 Task: Find connections with filter location Cosmópolis with filter topic #motivationwith filter profile language French with filter current company State Bank of India with filter school Goa Institute of Management (GIM) with filter industry Retail Health and Personal Care Products with filter service category Headshot Photography with filter keywords title Artist
Action: Mouse moved to (547, 111)
Screenshot: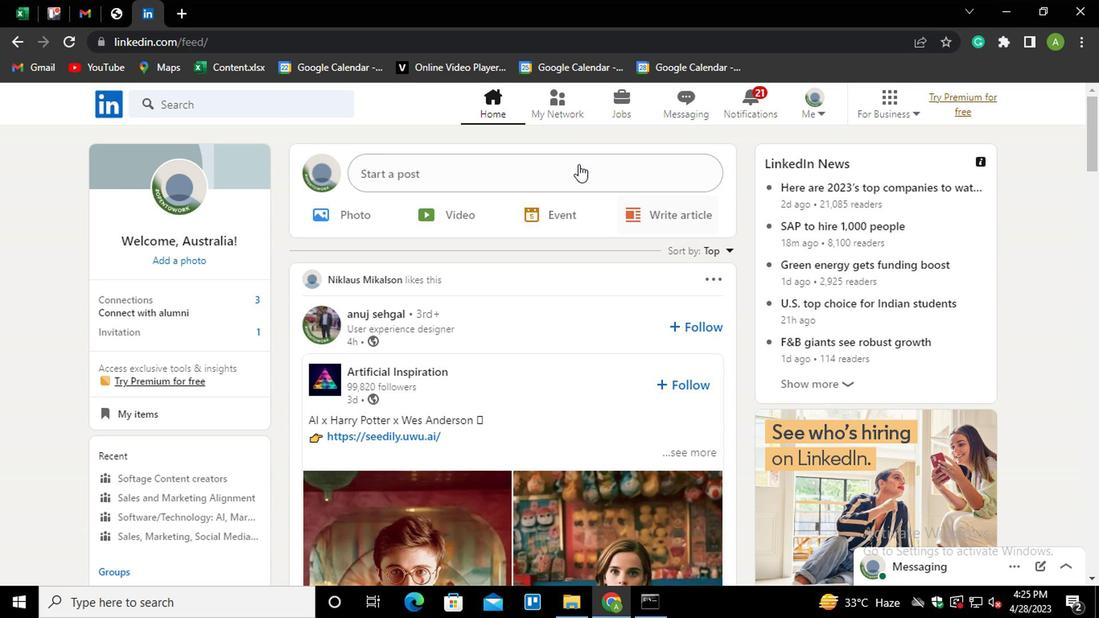 
Action: Mouse pressed left at (547, 111)
Screenshot: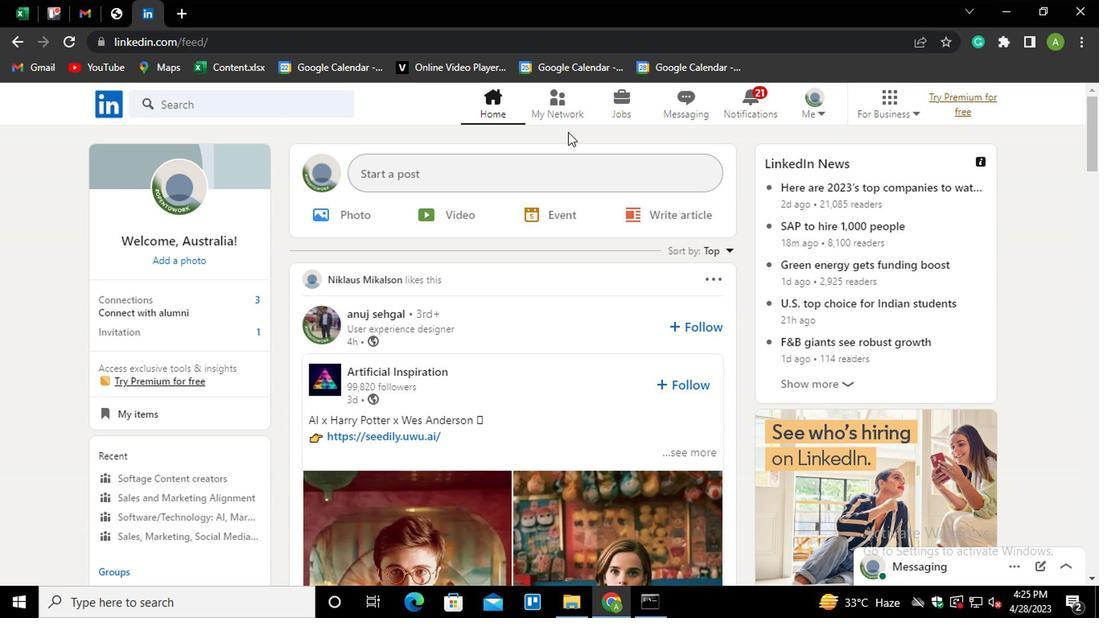 
Action: Mouse moved to (199, 194)
Screenshot: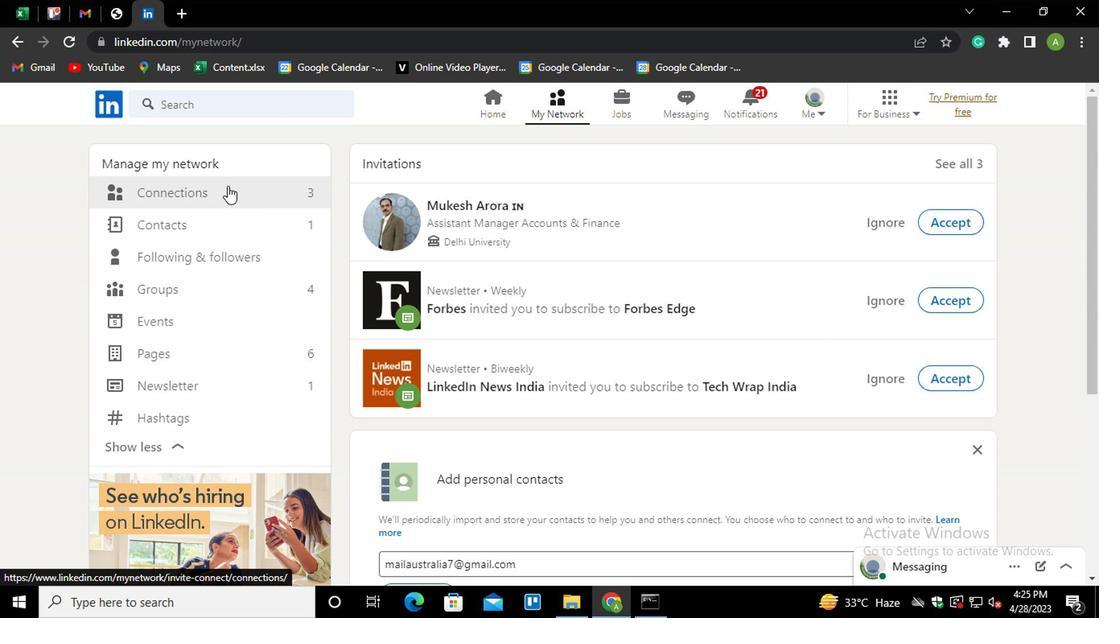 
Action: Mouse pressed left at (199, 194)
Screenshot: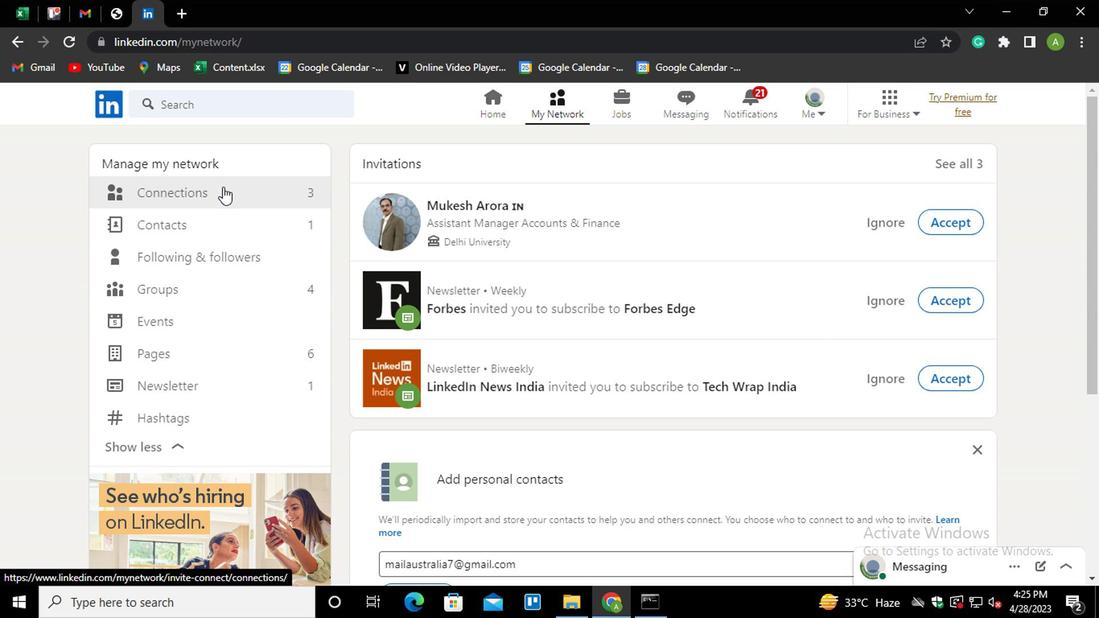 
Action: Mouse moved to (677, 198)
Screenshot: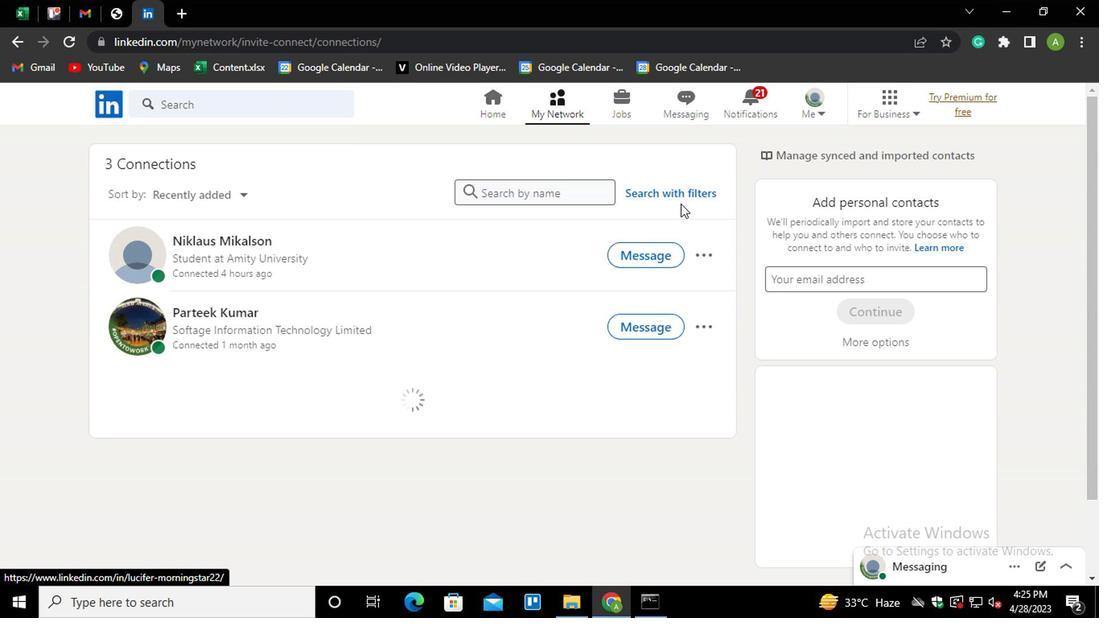 
Action: Mouse pressed left at (677, 198)
Screenshot: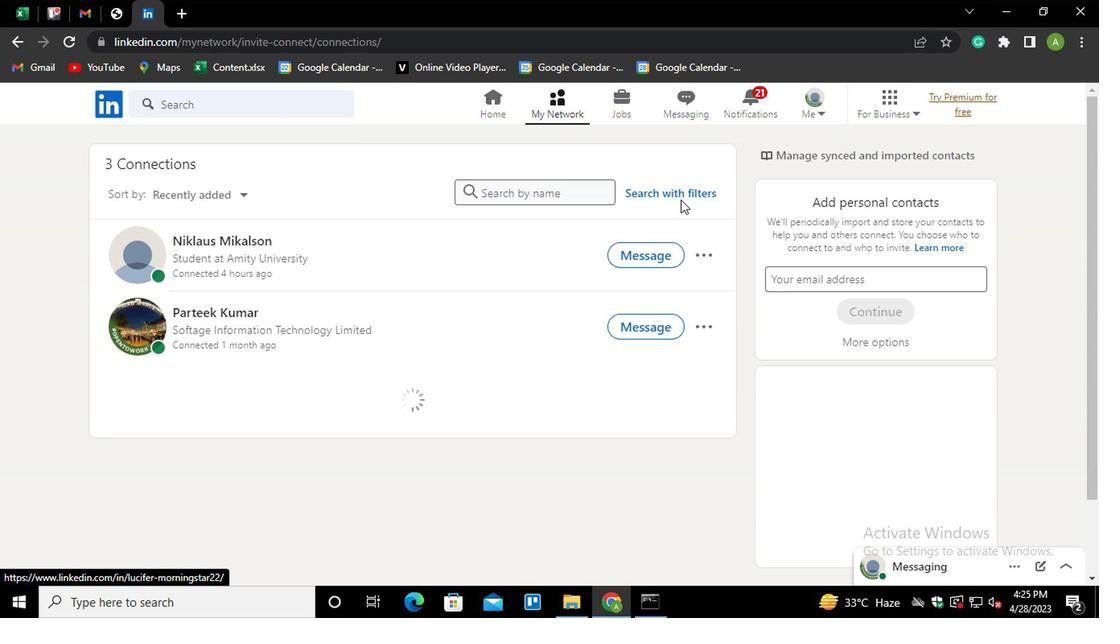 
Action: Mouse moved to (598, 152)
Screenshot: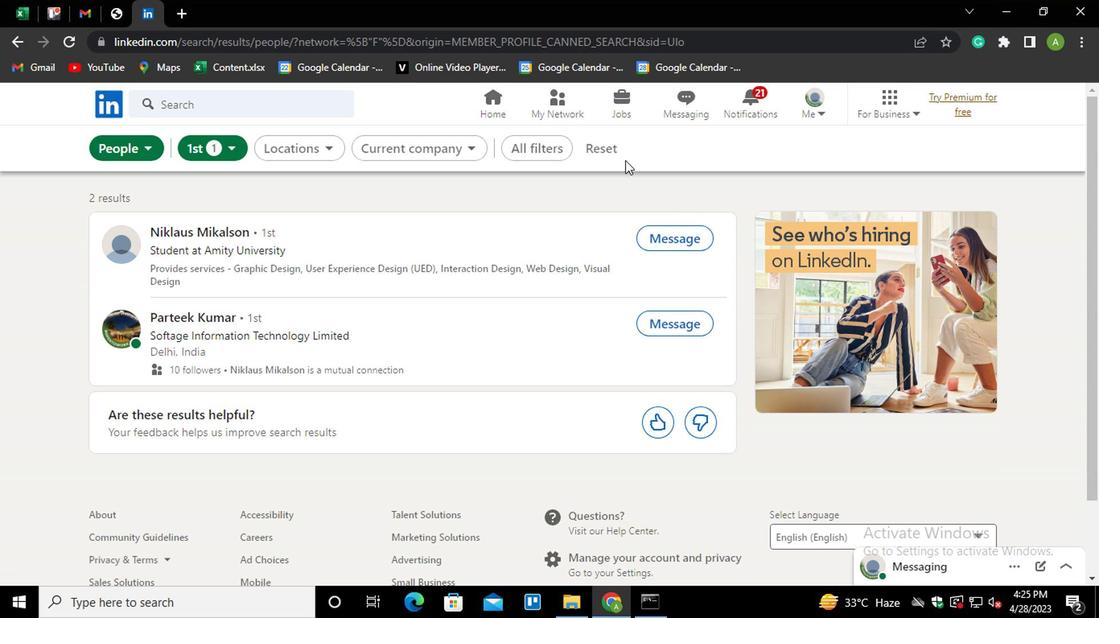 
Action: Mouse pressed left at (598, 152)
Screenshot: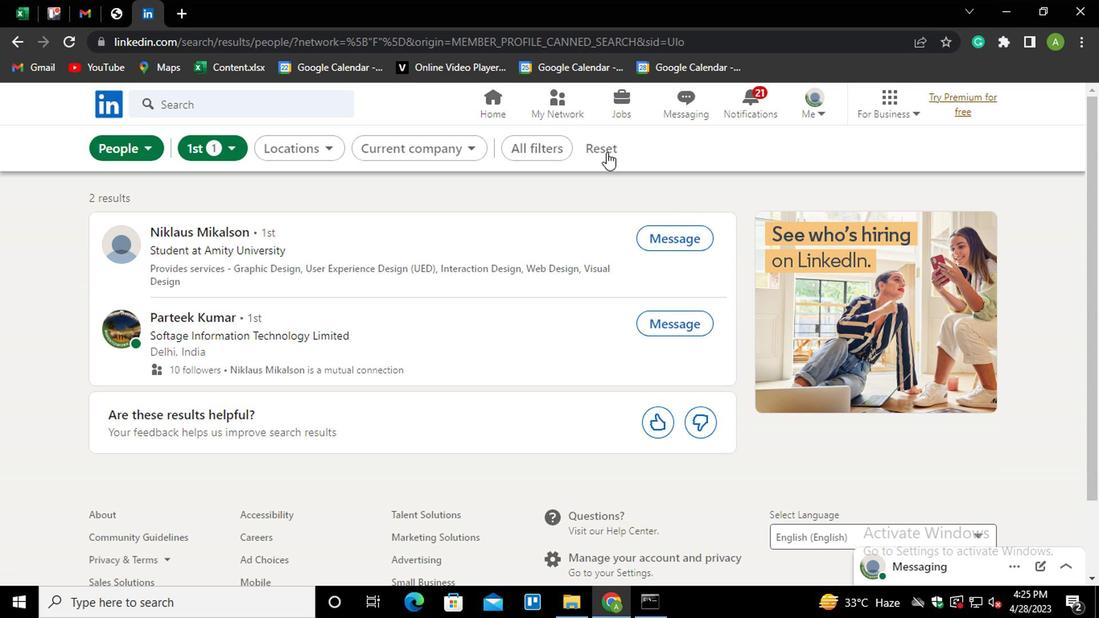 
Action: Mouse moved to (542, 145)
Screenshot: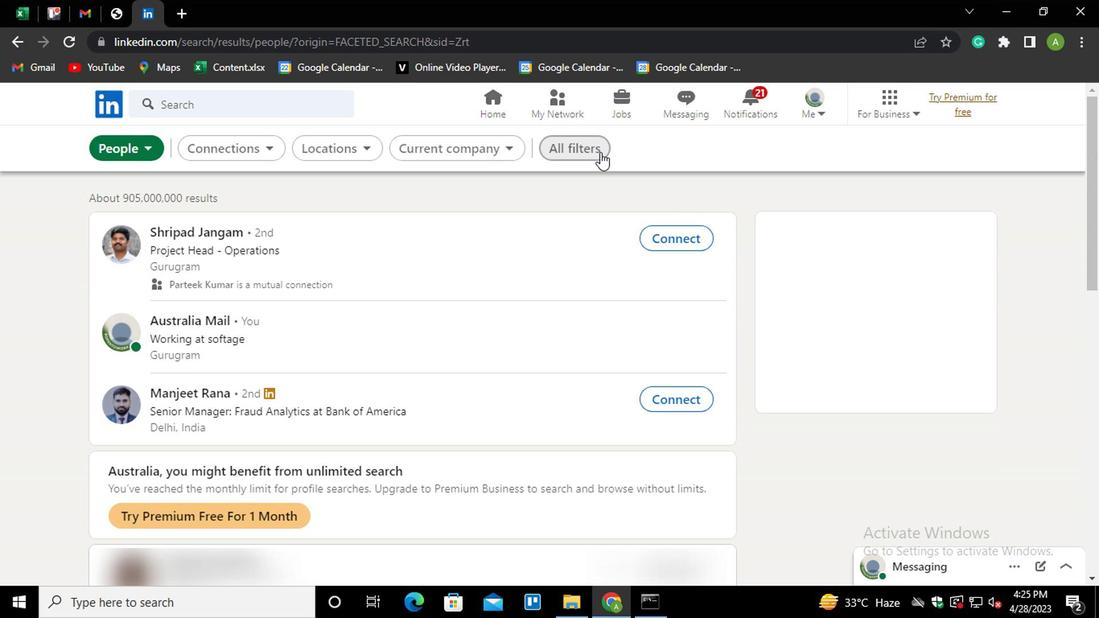 
Action: Mouse pressed left at (542, 145)
Screenshot: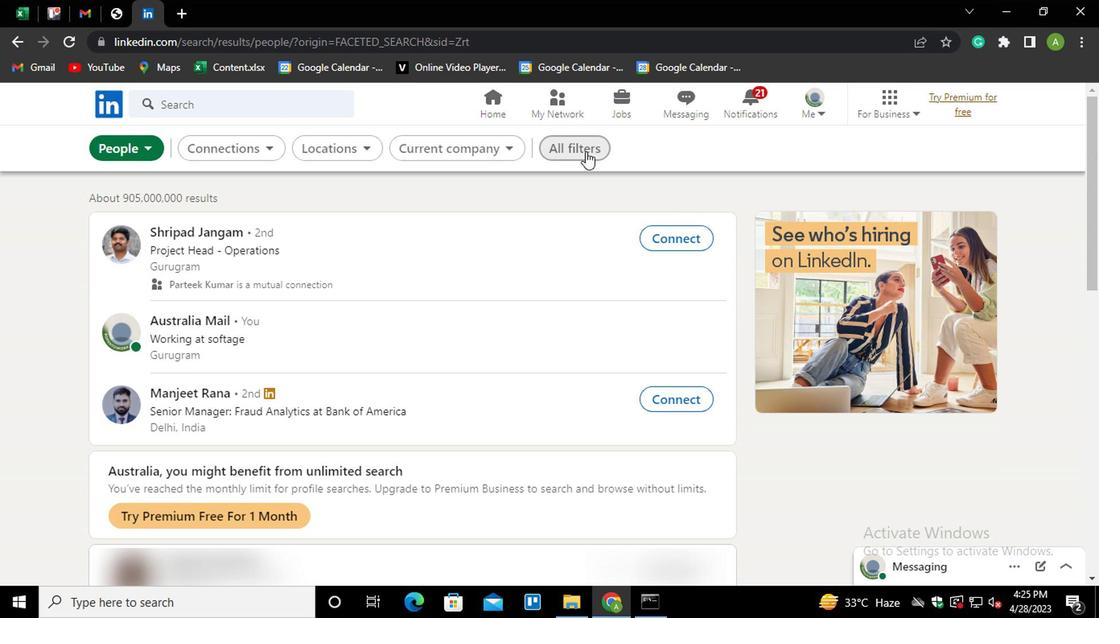 
Action: Mouse moved to (741, 298)
Screenshot: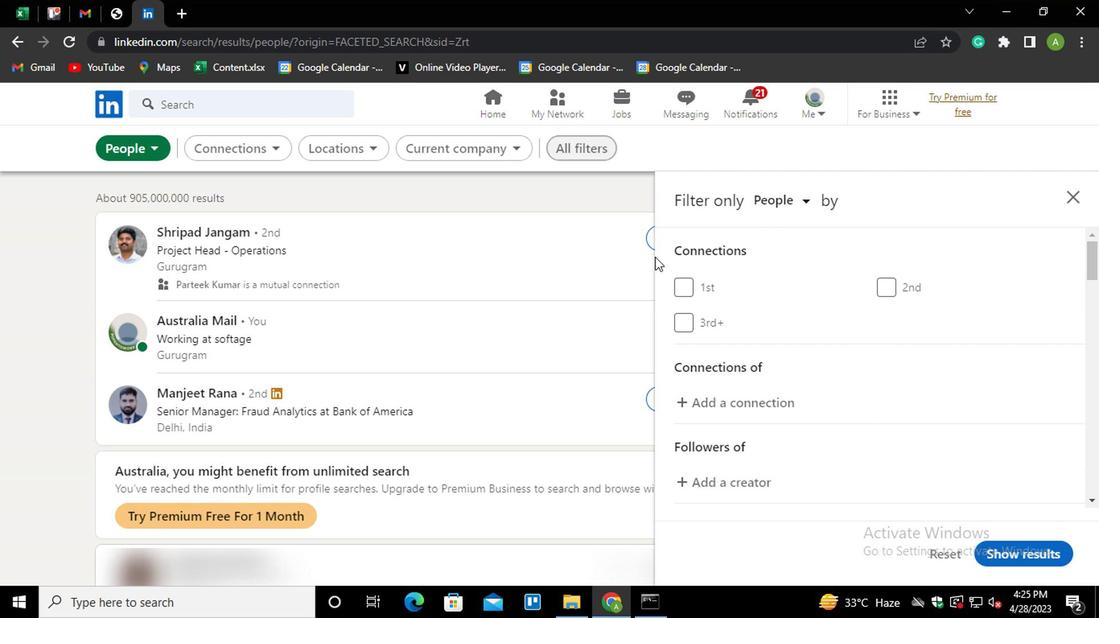 
Action: Mouse scrolled (741, 297) with delta (0, 0)
Screenshot: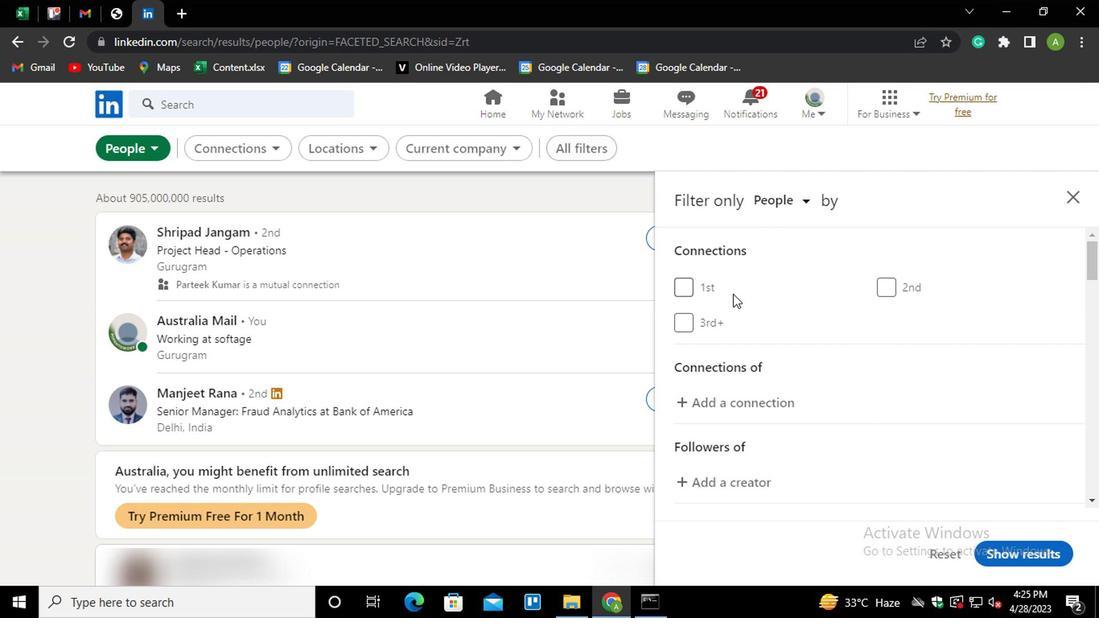 
Action: Mouse scrolled (741, 297) with delta (0, 0)
Screenshot: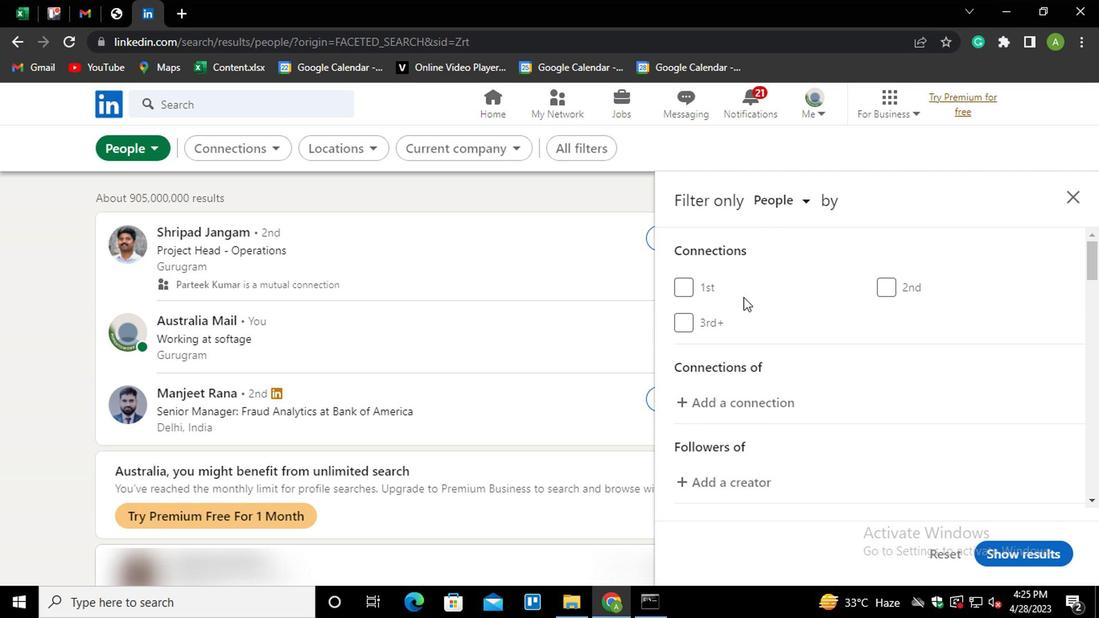 
Action: Mouse moved to (780, 334)
Screenshot: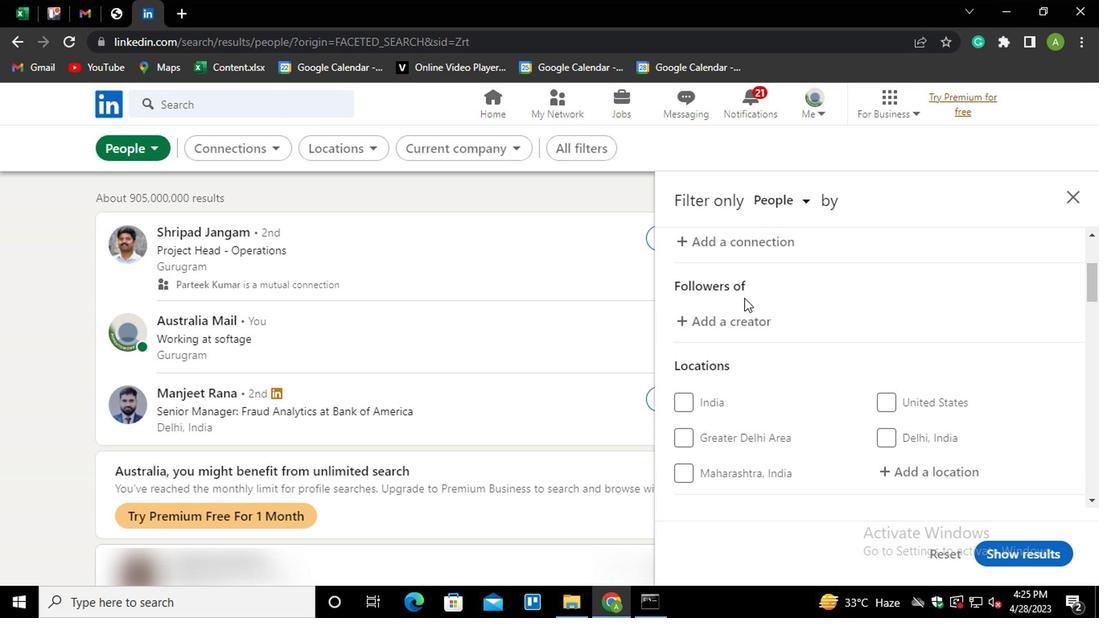 
Action: Mouse scrolled (780, 334) with delta (0, 0)
Screenshot: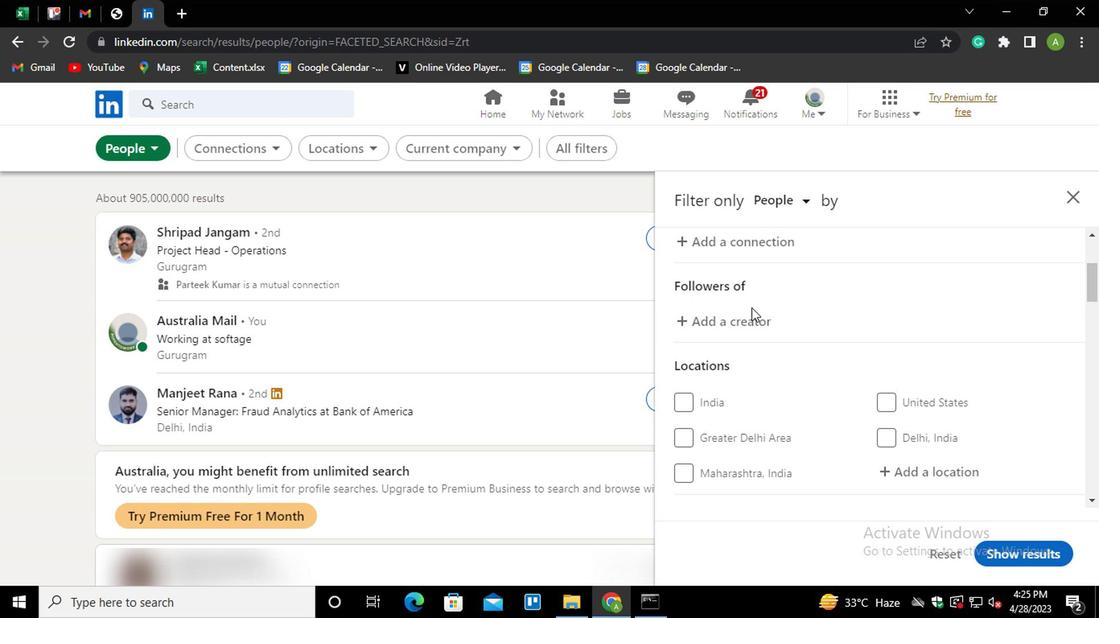 
Action: Mouse scrolled (780, 334) with delta (0, 0)
Screenshot: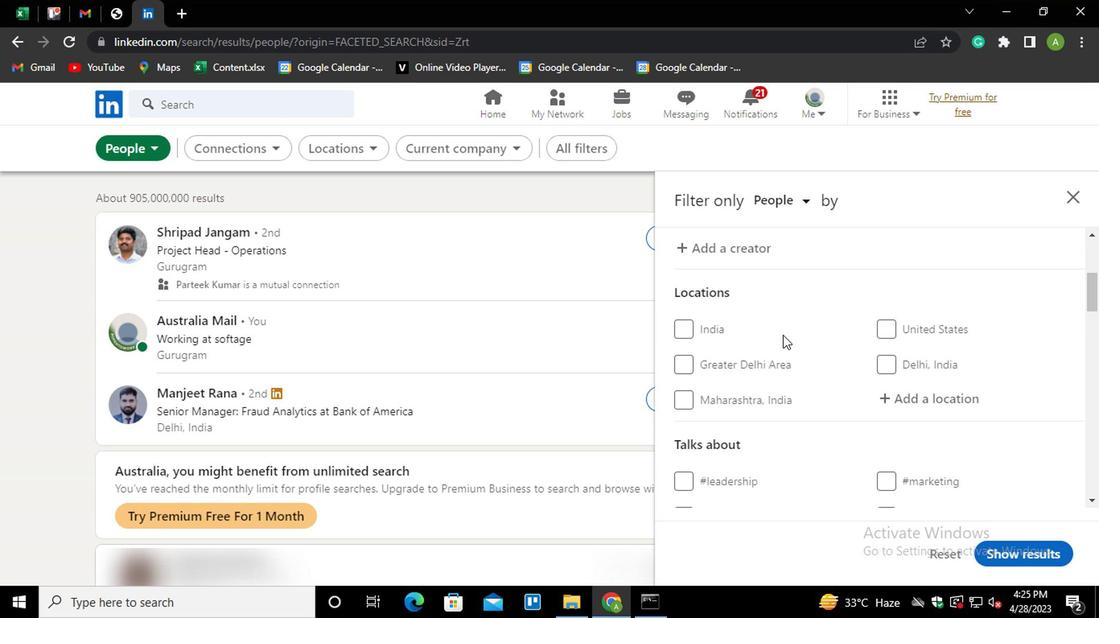 
Action: Mouse moved to (894, 309)
Screenshot: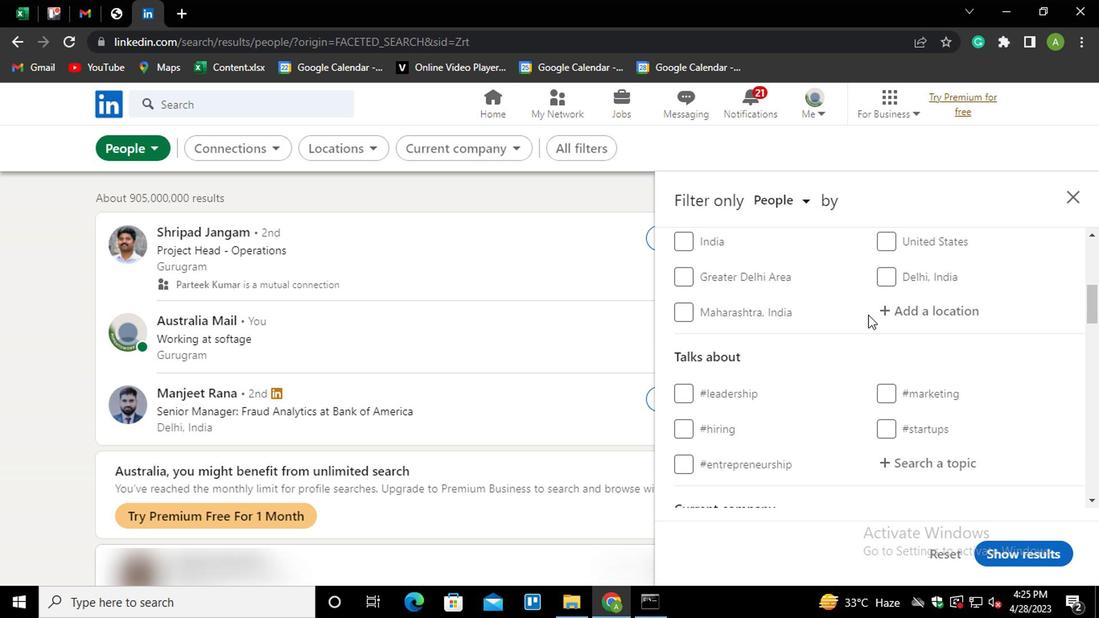 
Action: Mouse pressed left at (894, 309)
Screenshot: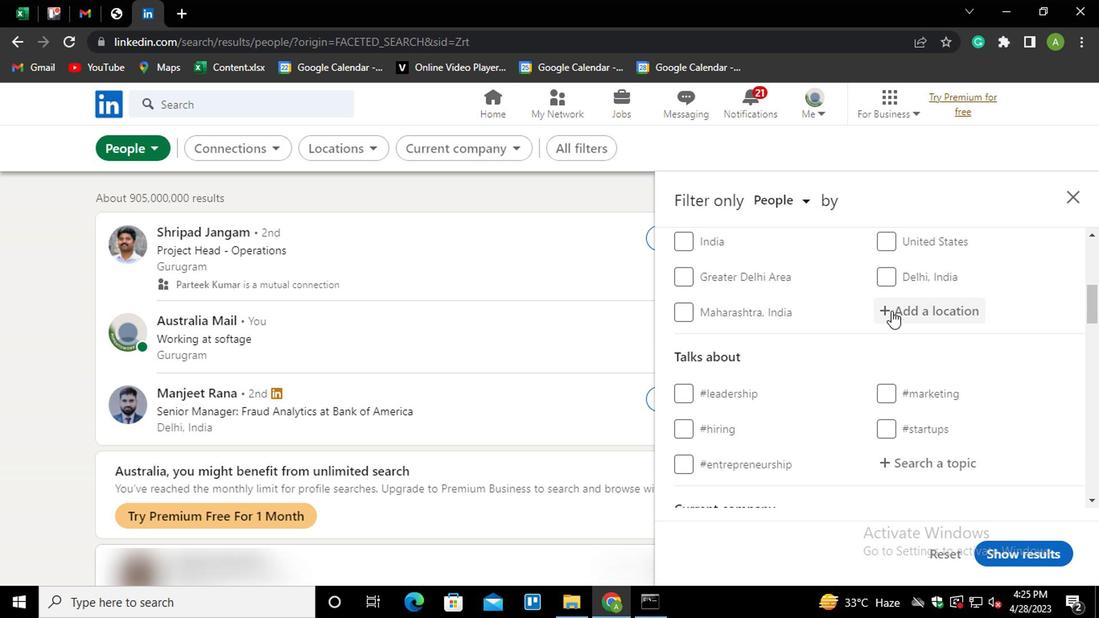 
Action: Mouse moved to (910, 309)
Screenshot: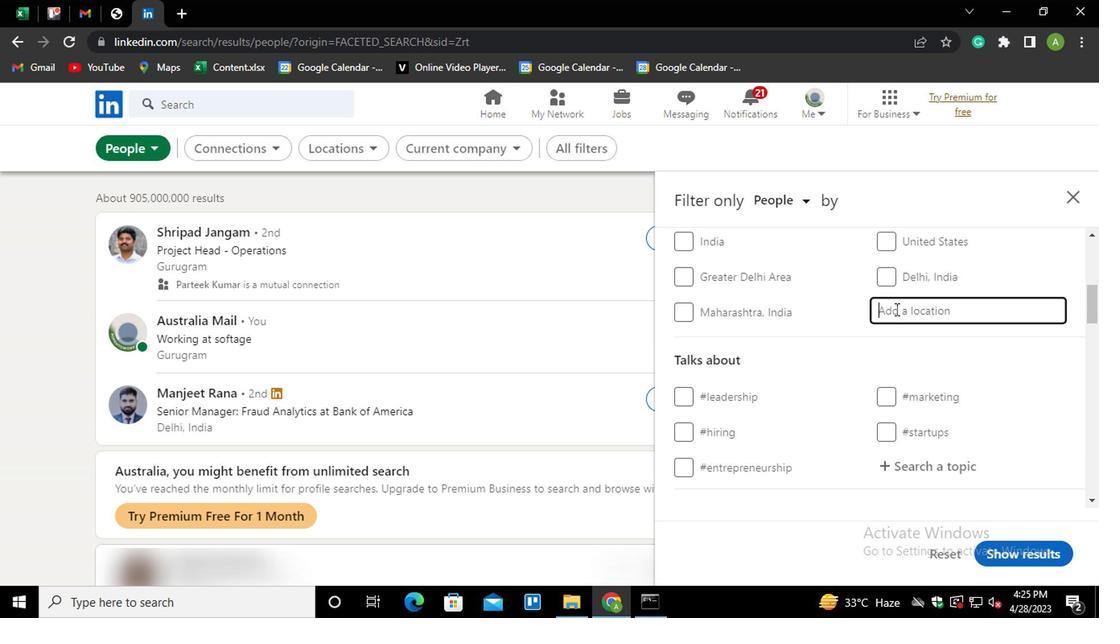 
Action: Mouse pressed left at (910, 309)
Screenshot: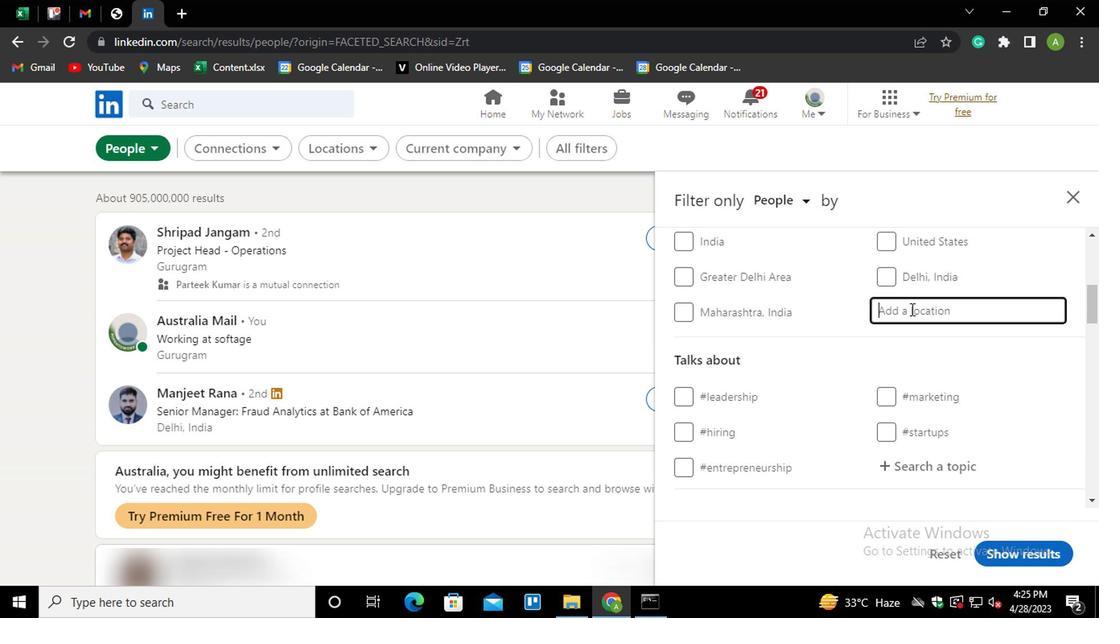 
Action: Mouse moved to (910, 308)
Screenshot: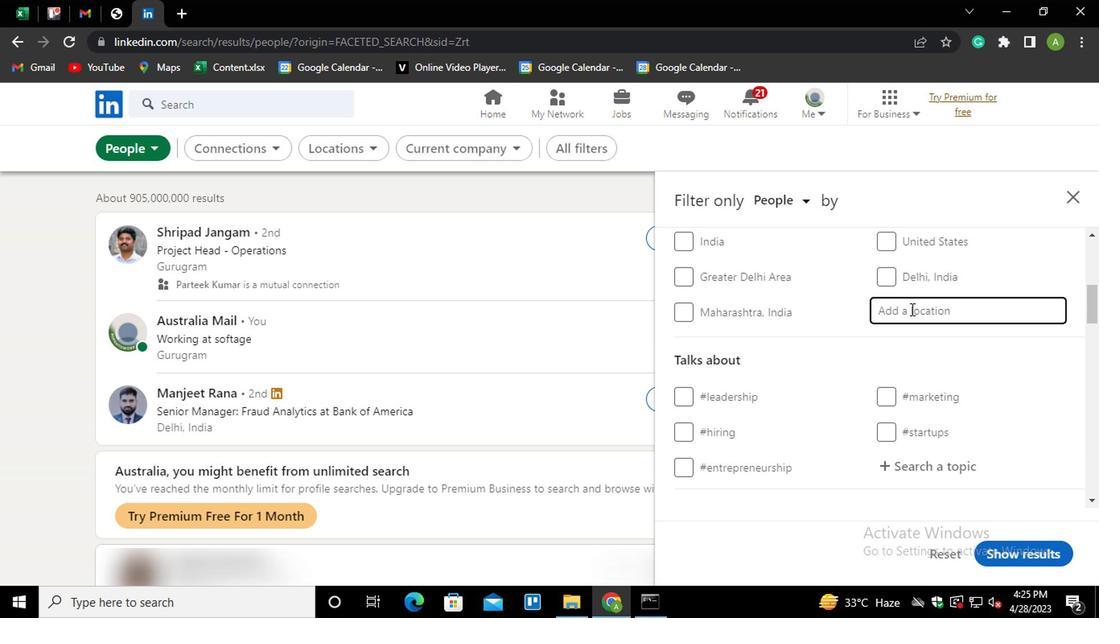 
Action: Key pressed <Key.shift><Key.shift><Key.shift><Key.shift><Key.shift><Key.shift><Key.shift><Key.shift><Key.shift><Key.shift><Key.shift><Key.shift><Key.shift><Key.shift><Key.shift><Key.shift><Key.shift><Key.shift><Key.shift><Key.shift><Key.shift><Key.shift><Key.shift><Key.shift><Key.shift><Key.shift><Key.shift><Key.shift><Key.shift><Key.shift><Key.shift><Key.shift><Key.shift><Key.shift><Key.shift><Key.shift><Key.shift><Key.shift><Key.shift><Key.shift><Key.shift><Key.shift><Key.shift><Key.shift>COSMOPOLIS<Key.down><Key.enter>
Screenshot: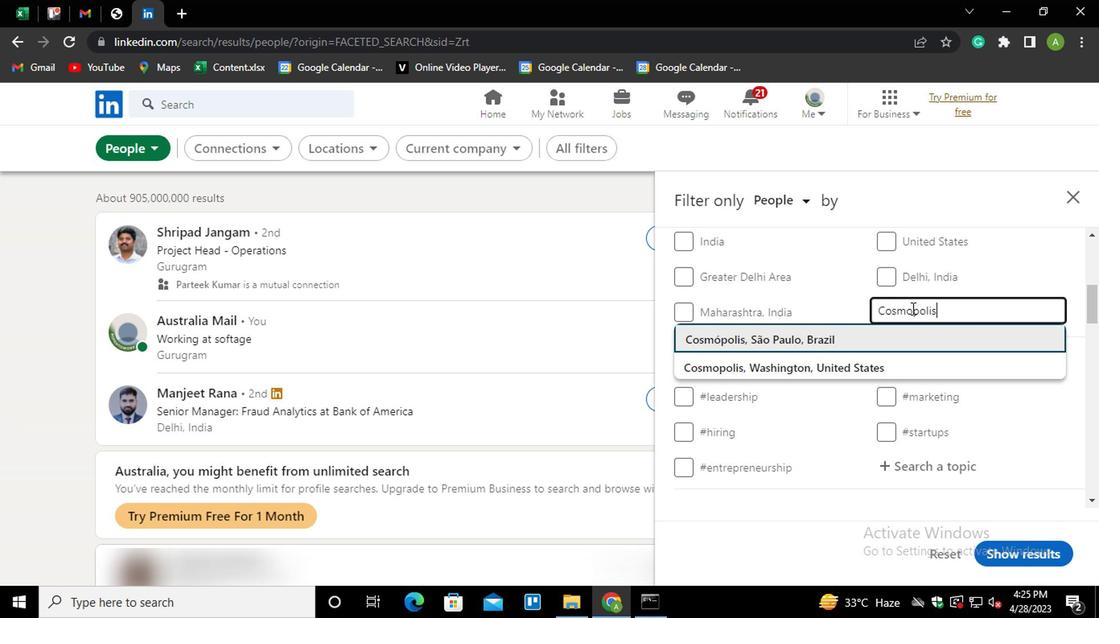 
Action: Mouse moved to (907, 310)
Screenshot: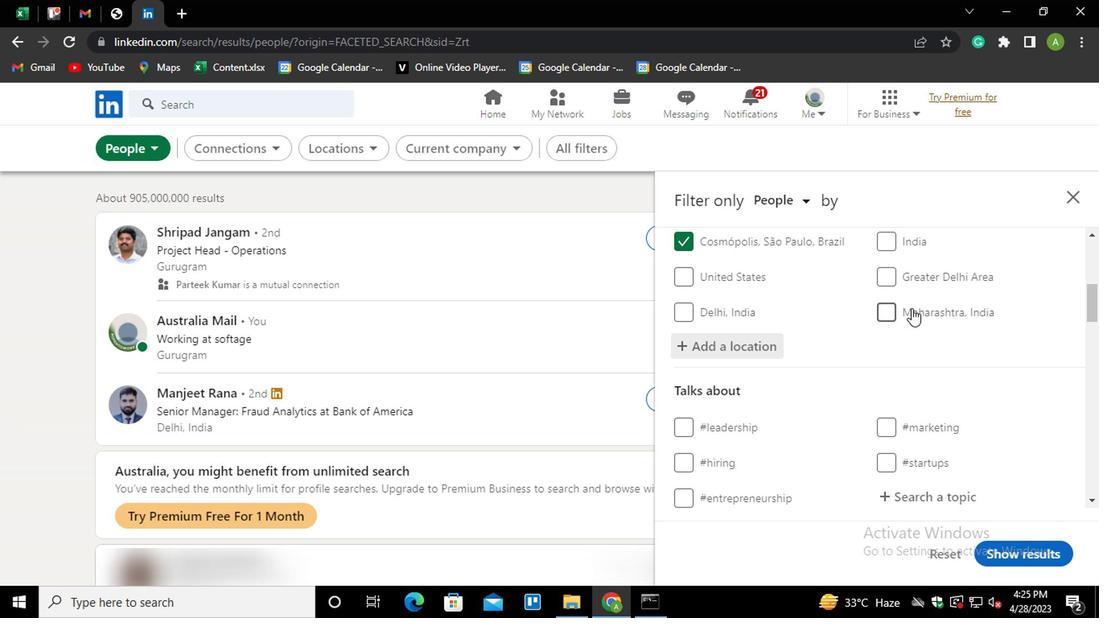 
Action: Mouse scrolled (907, 310) with delta (0, 0)
Screenshot: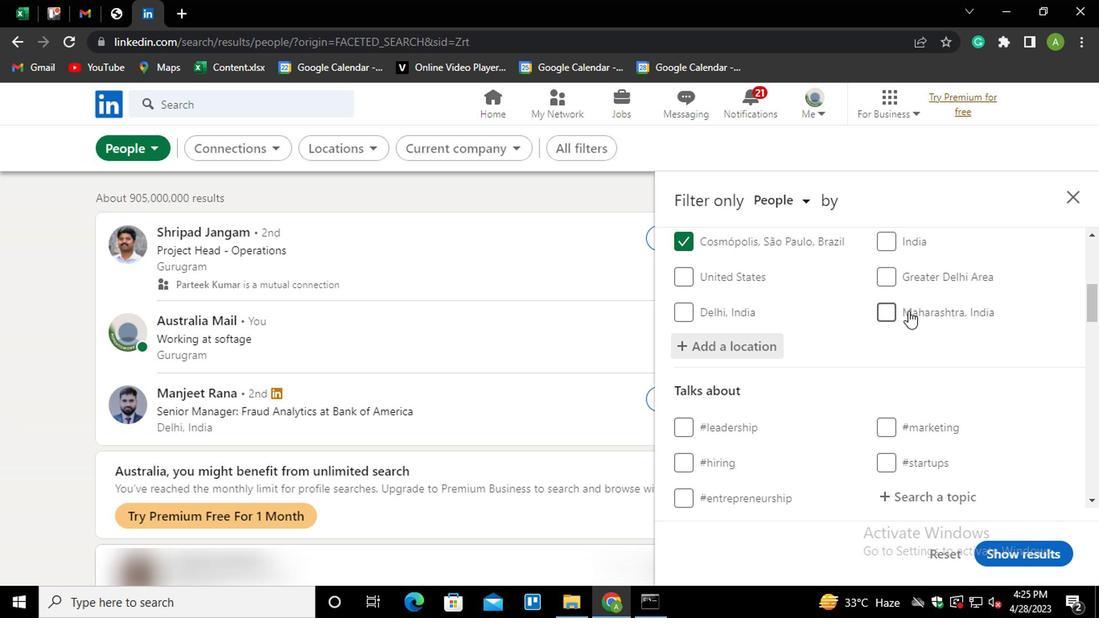 
Action: Mouse scrolled (907, 310) with delta (0, 0)
Screenshot: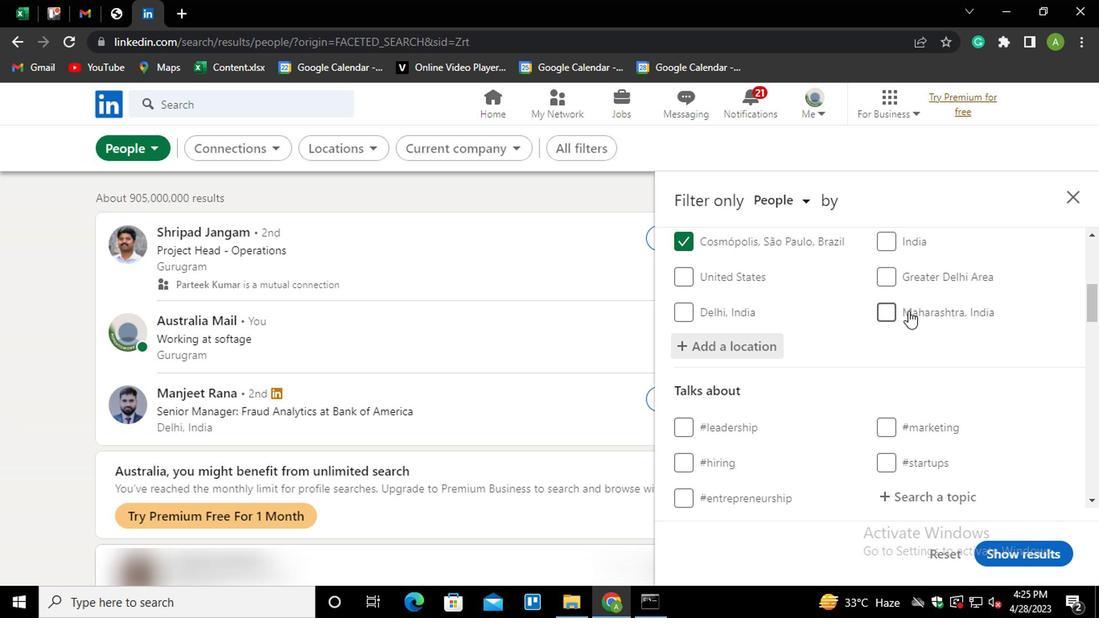 
Action: Mouse moved to (887, 341)
Screenshot: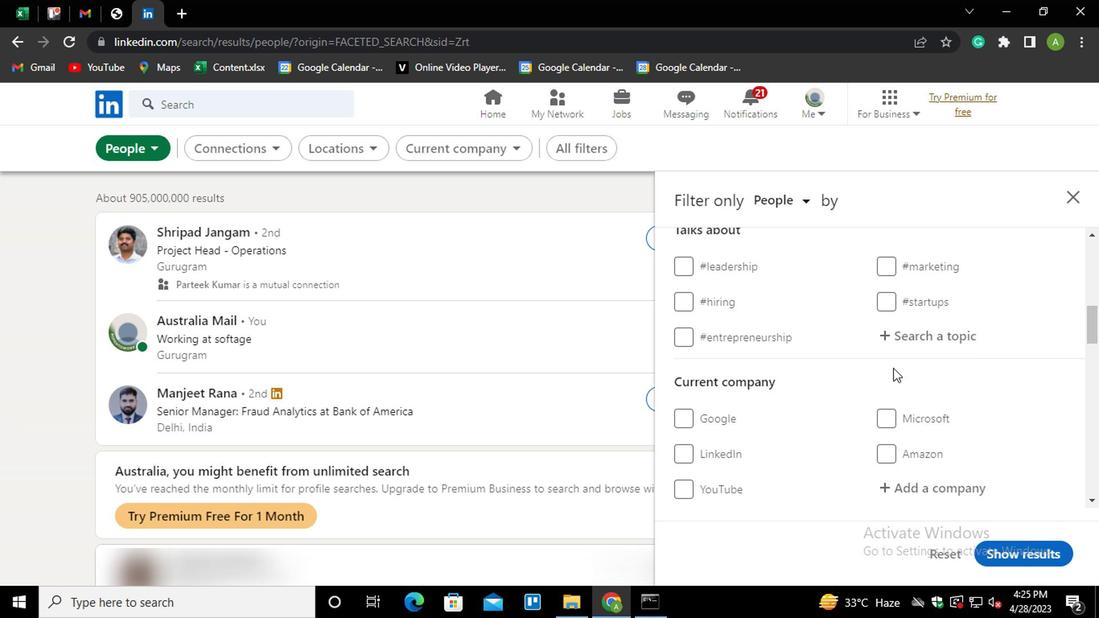 
Action: Mouse pressed left at (887, 341)
Screenshot: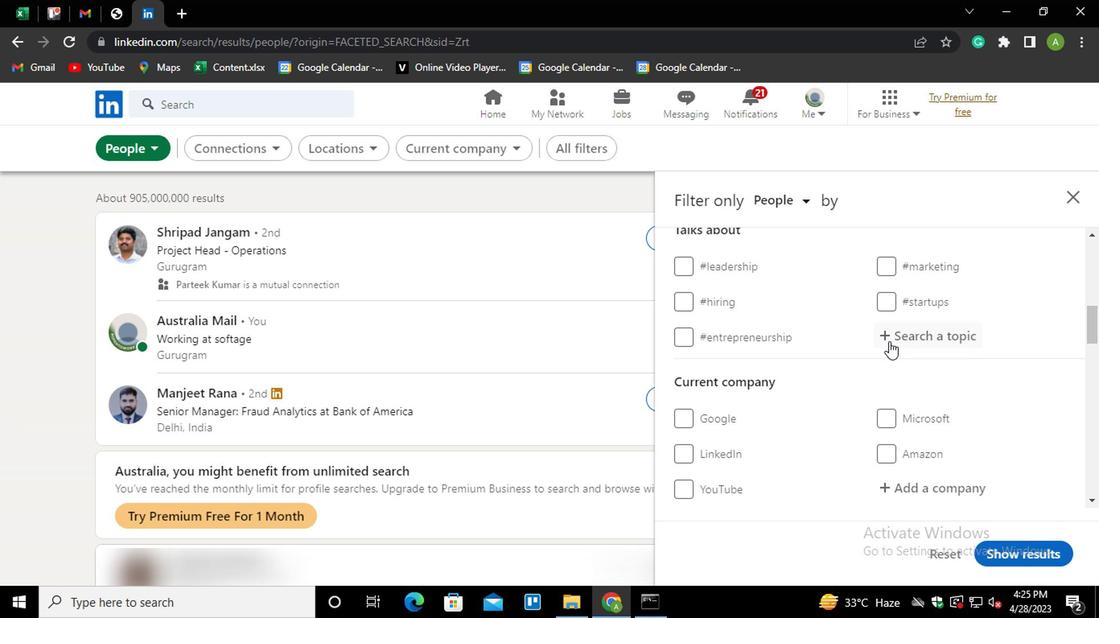 
Action: Mouse moved to (903, 337)
Screenshot: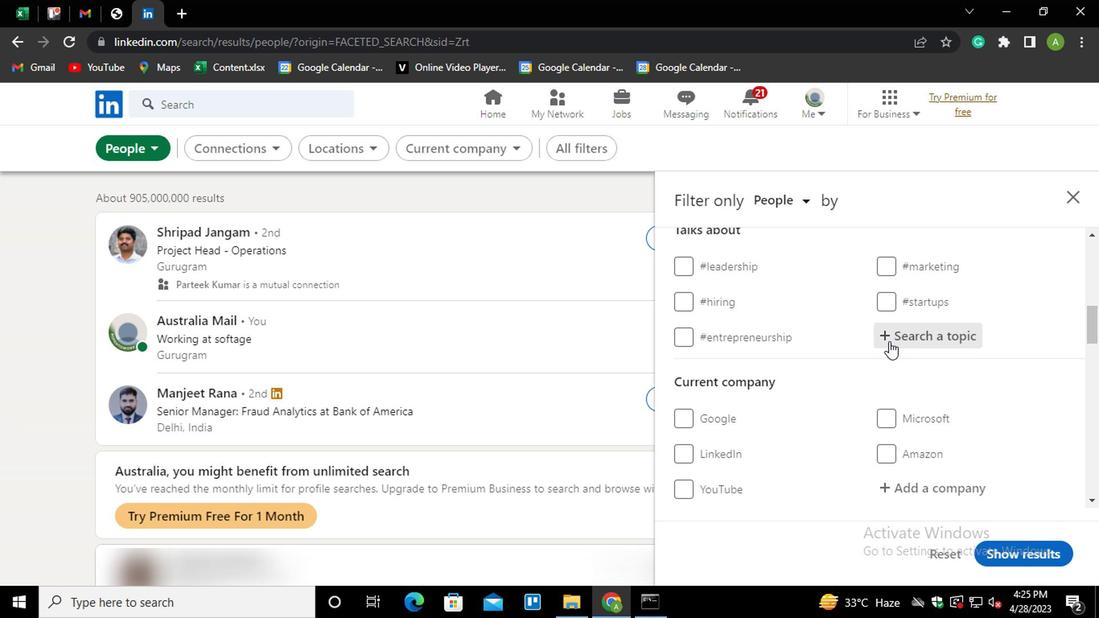 
Action: Mouse pressed left at (903, 337)
Screenshot: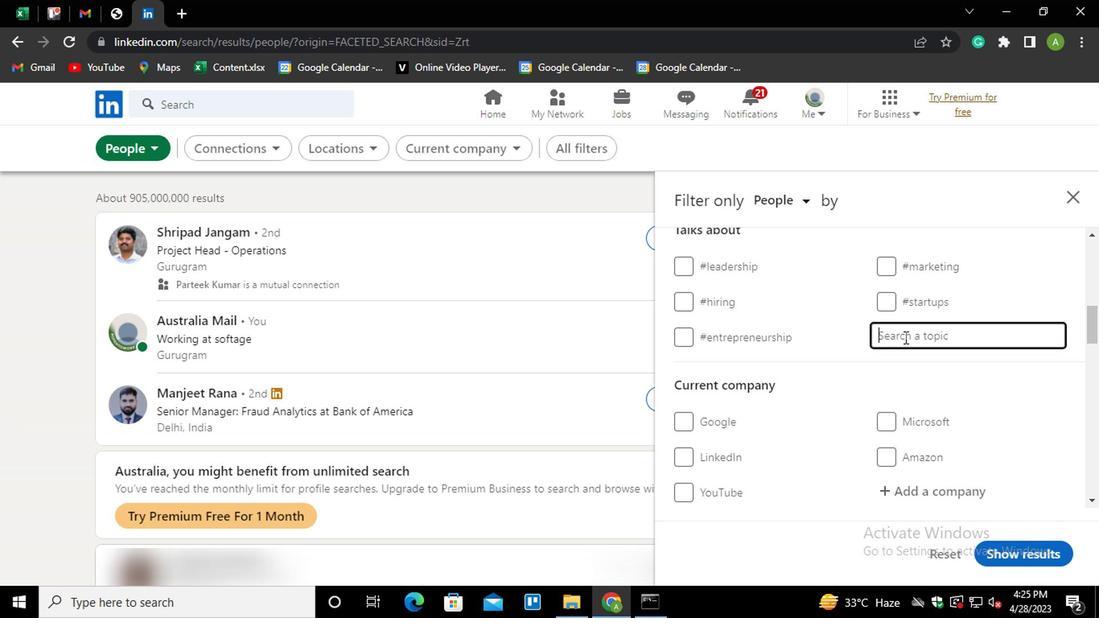 
Action: Key pressed MOTICATION<Key.left><Key.left><Key.left><Key.left><Key.left><Key.backspace>V<Key.down><Key.enter>
Screenshot: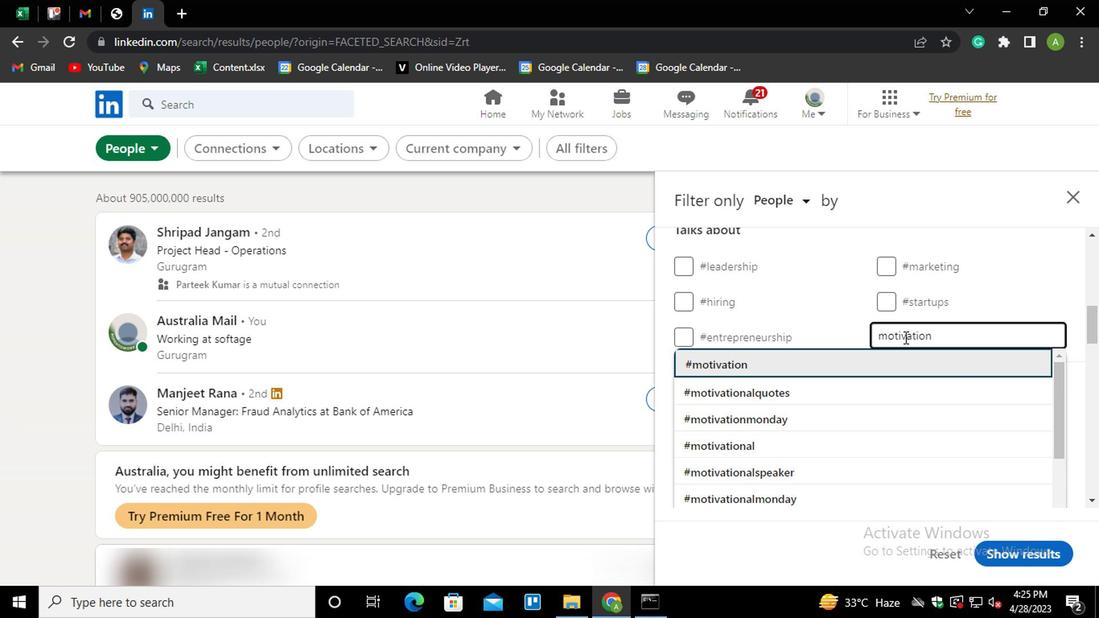 
Action: Mouse scrolled (903, 336) with delta (0, -1)
Screenshot: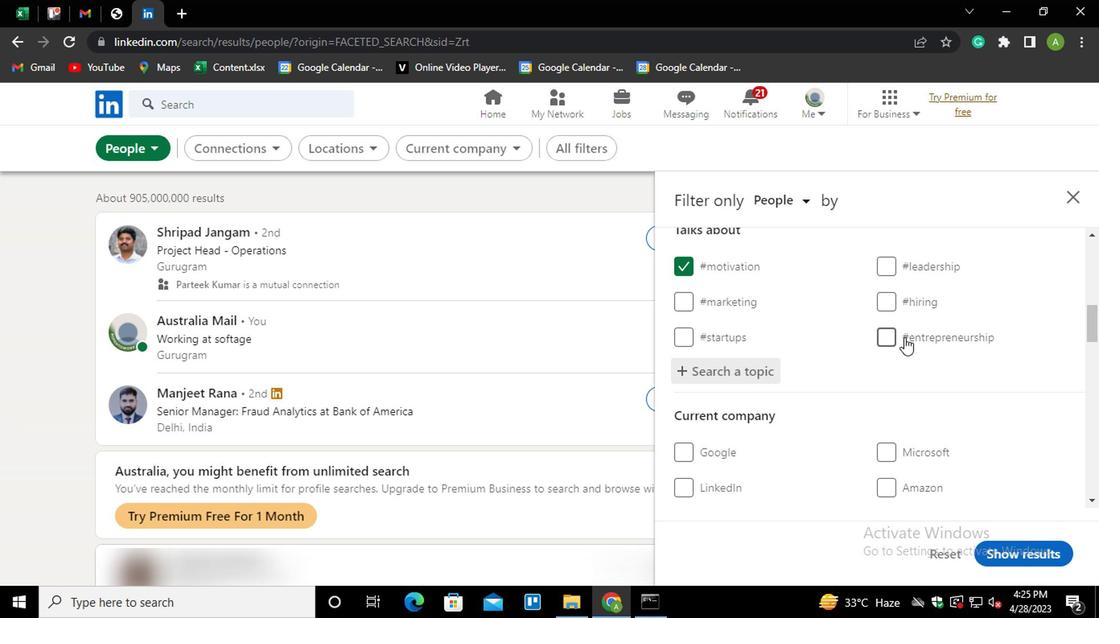 
Action: Mouse scrolled (903, 336) with delta (0, -1)
Screenshot: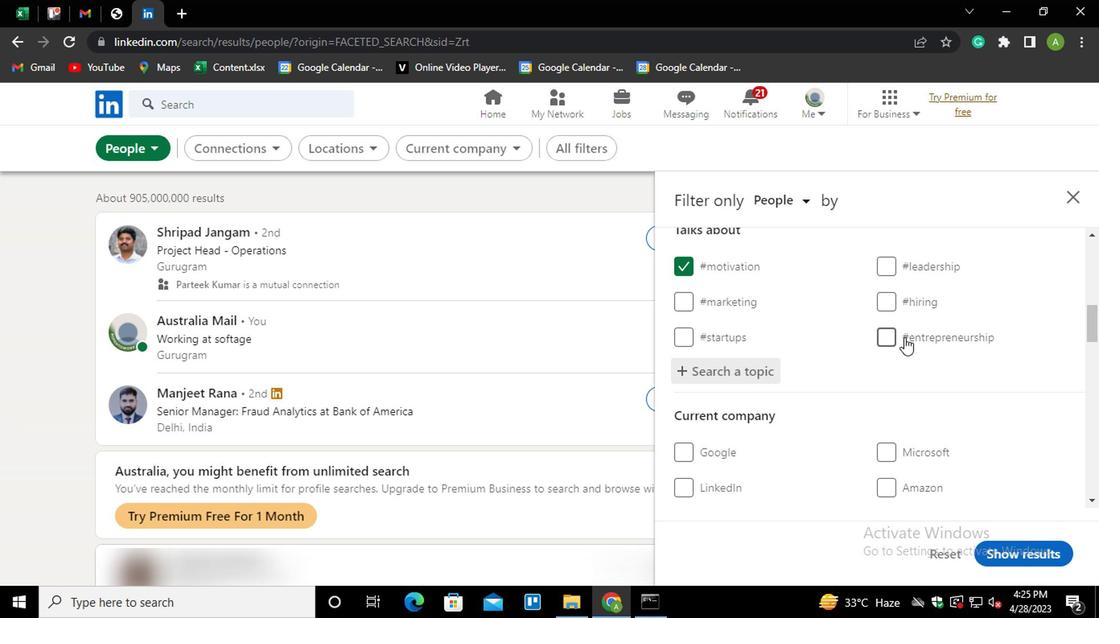
Action: Mouse scrolled (903, 336) with delta (0, -1)
Screenshot: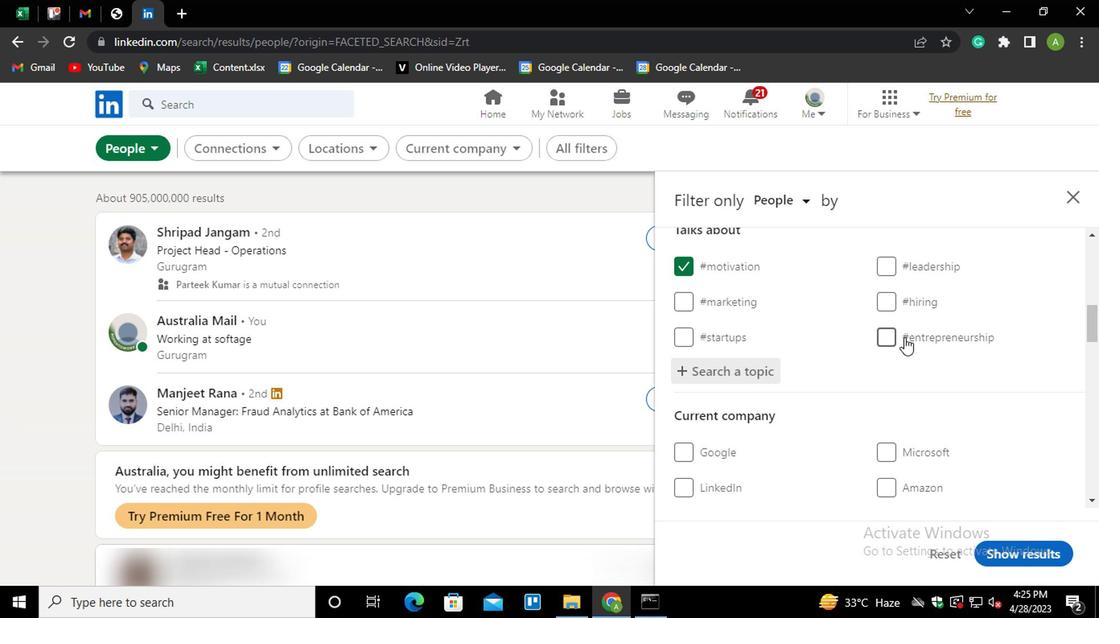 
Action: Mouse scrolled (903, 336) with delta (0, -1)
Screenshot: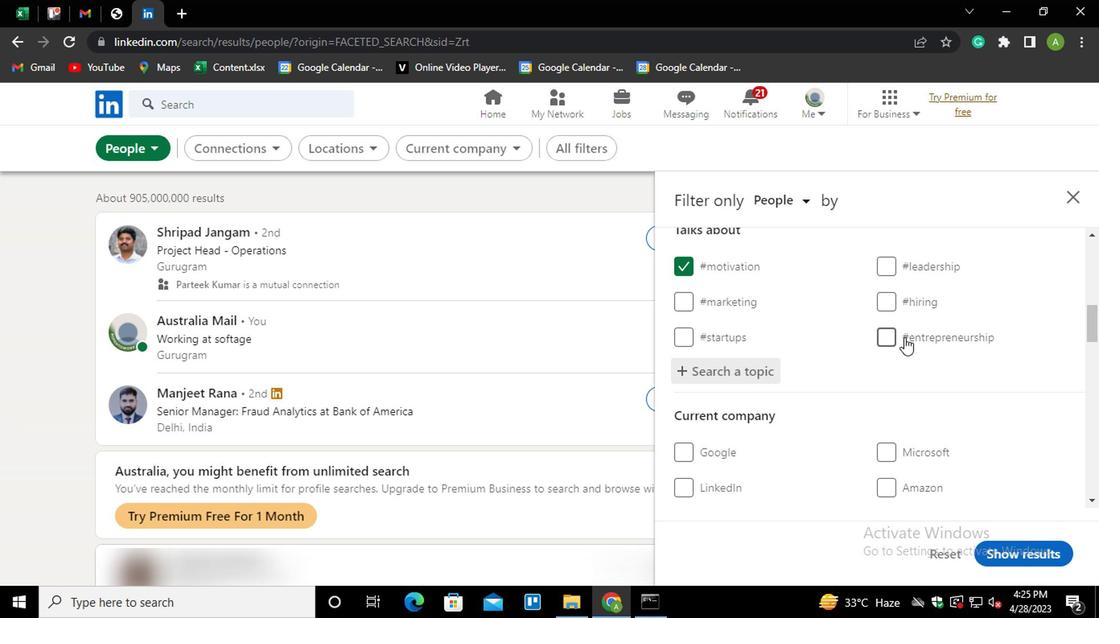 
Action: Mouse scrolled (903, 336) with delta (0, -1)
Screenshot: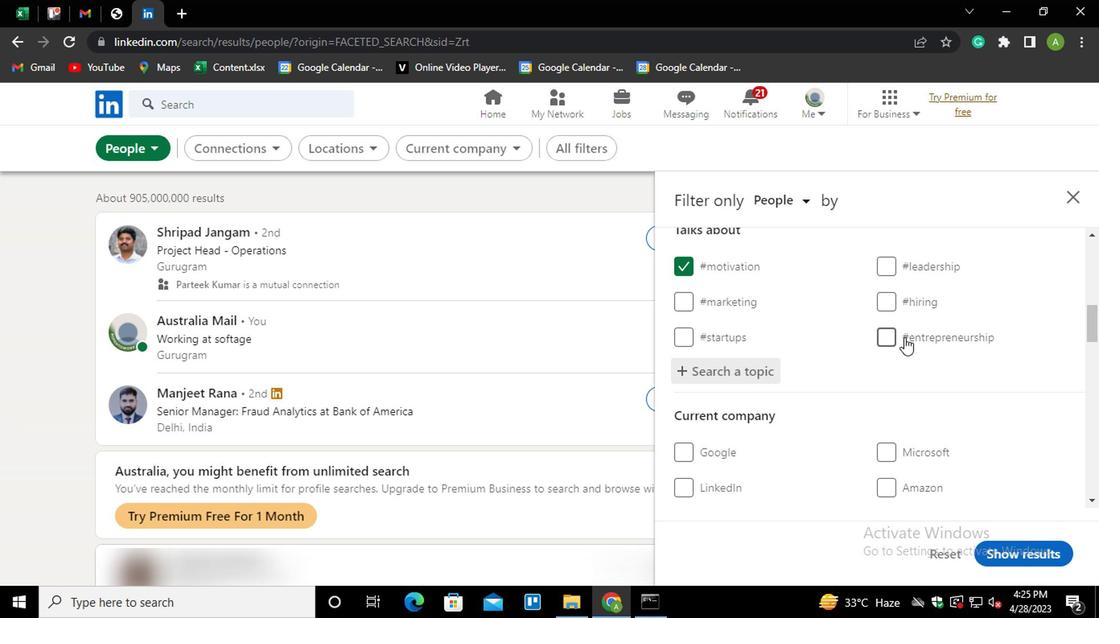 
Action: Mouse scrolled (903, 336) with delta (0, -1)
Screenshot: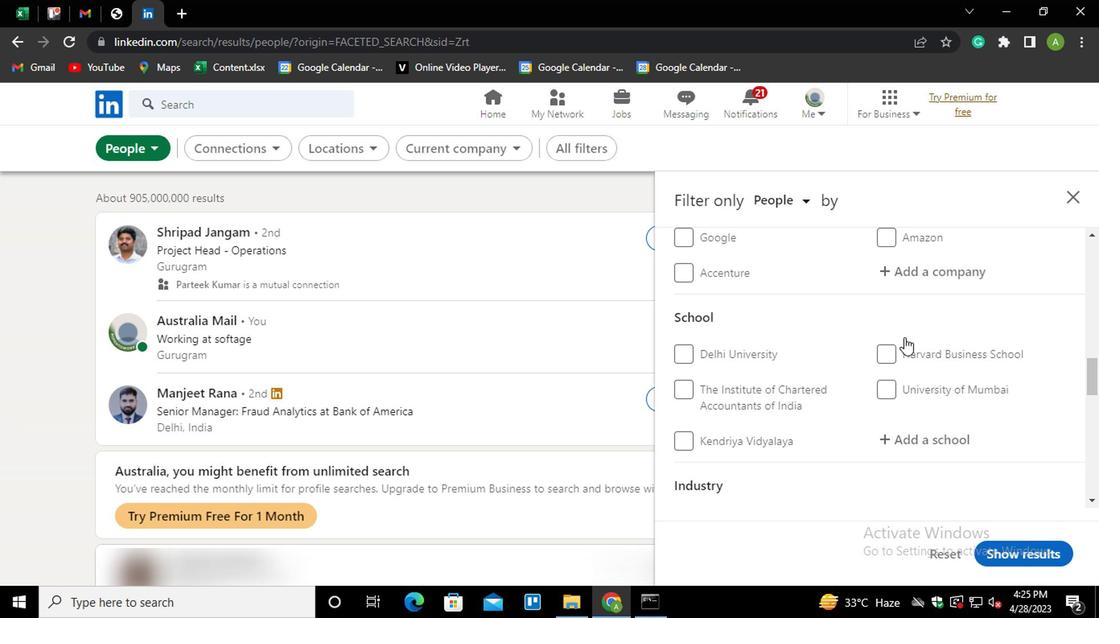 
Action: Mouse scrolled (903, 336) with delta (0, -1)
Screenshot: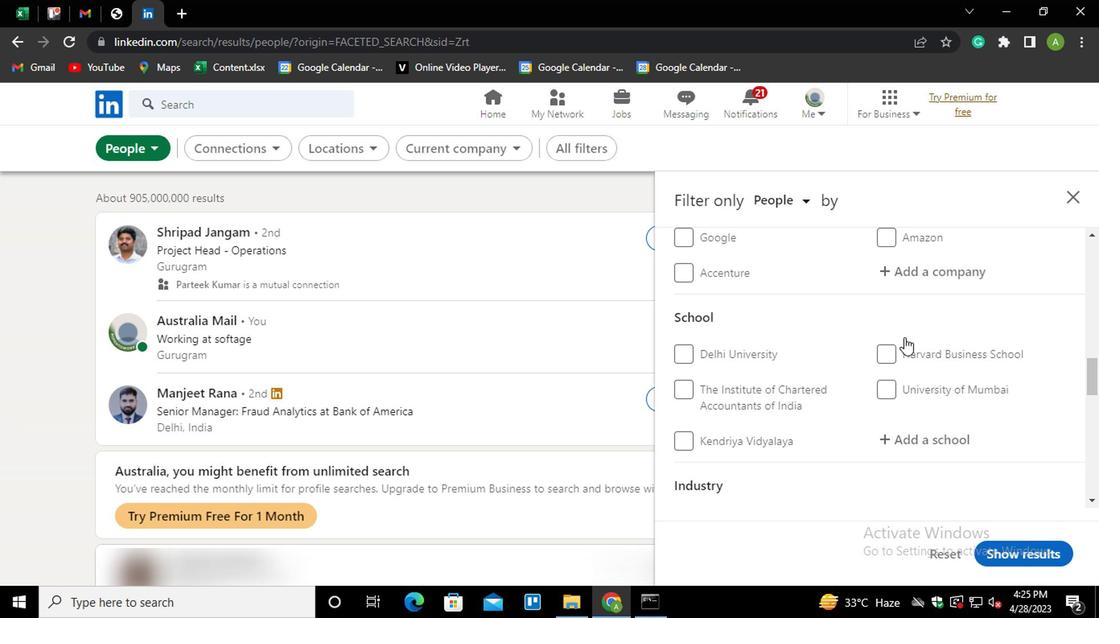 
Action: Mouse moved to (894, 370)
Screenshot: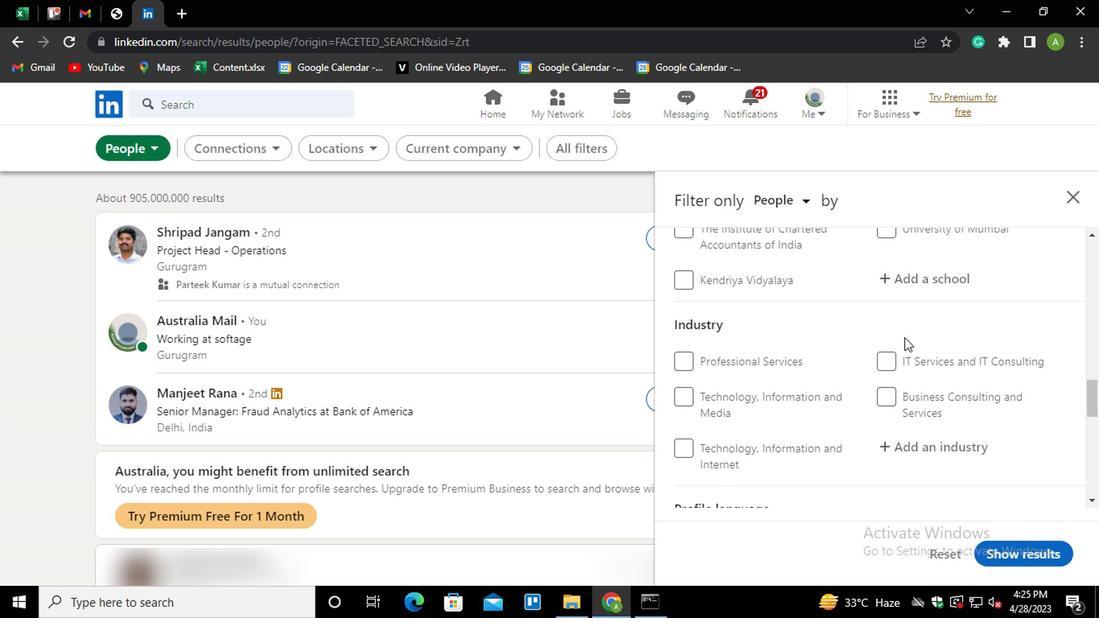 
Action: Mouse scrolled (894, 370) with delta (0, 0)
Screenshot: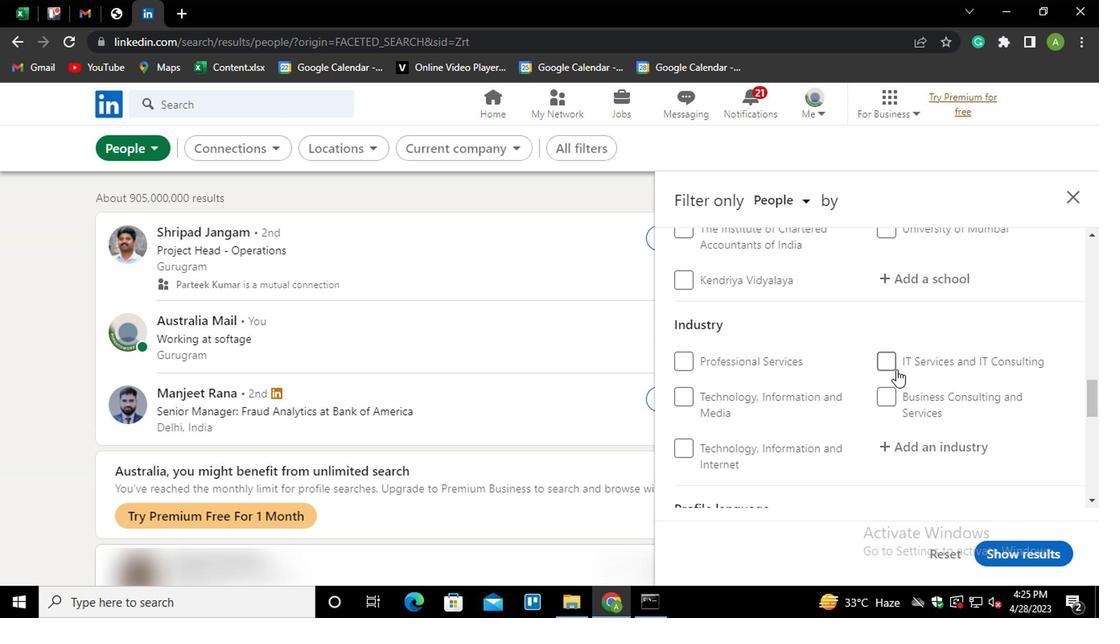 
Action: Mouse scrolled (894, 370) with delta (0, 0)
Screenshot: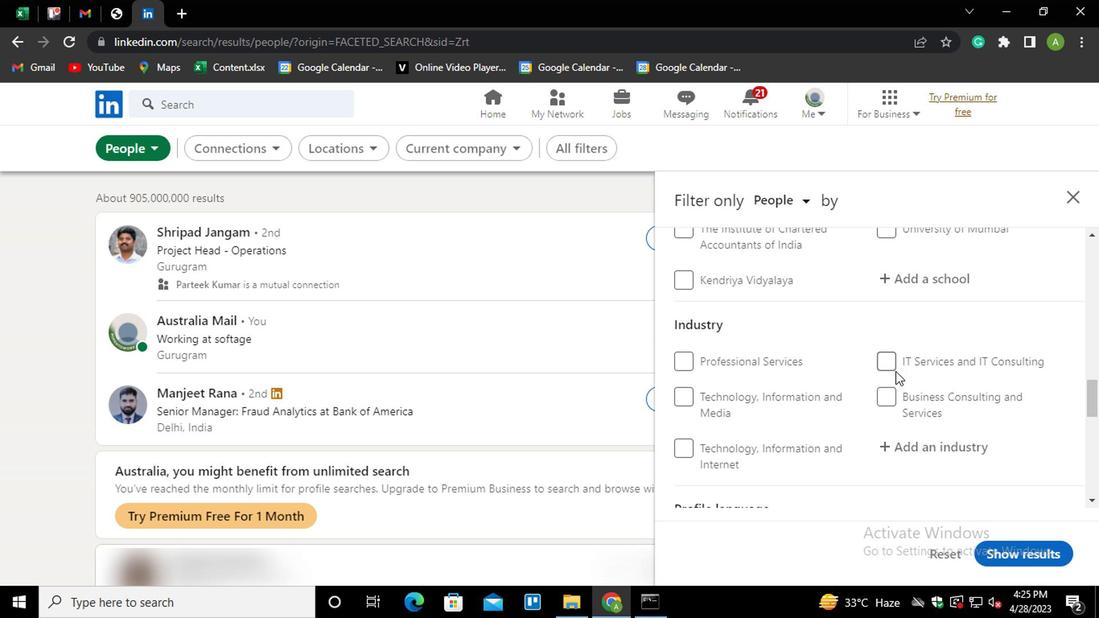 
Action: Mouse moved to (891, 390)
Screenshot: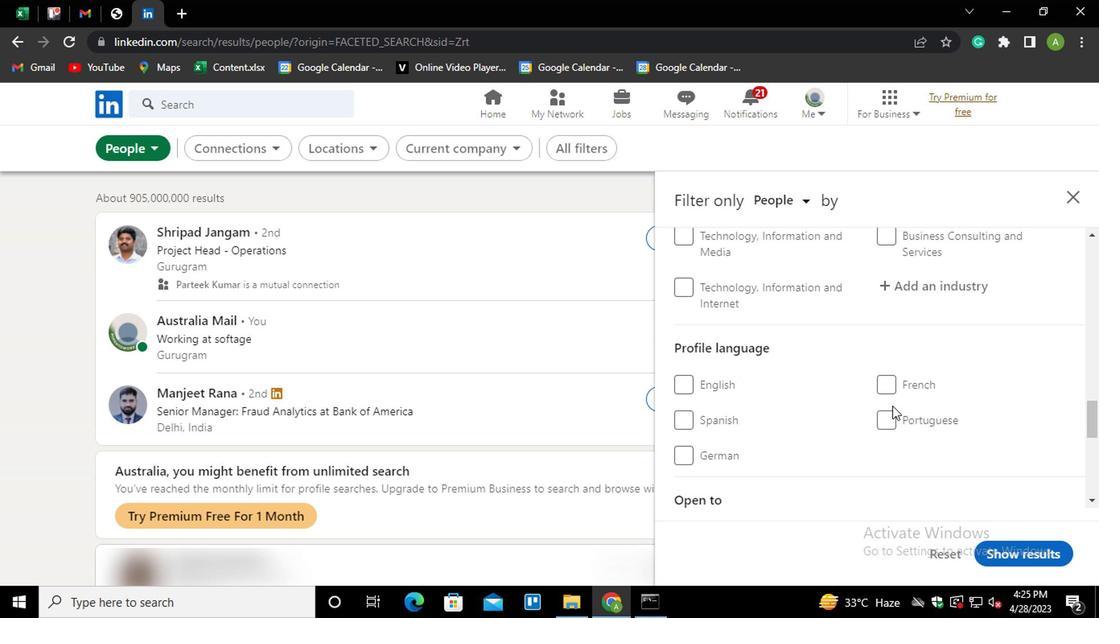 
Action: Mouse pressed left at (891, 390)
Screenshot: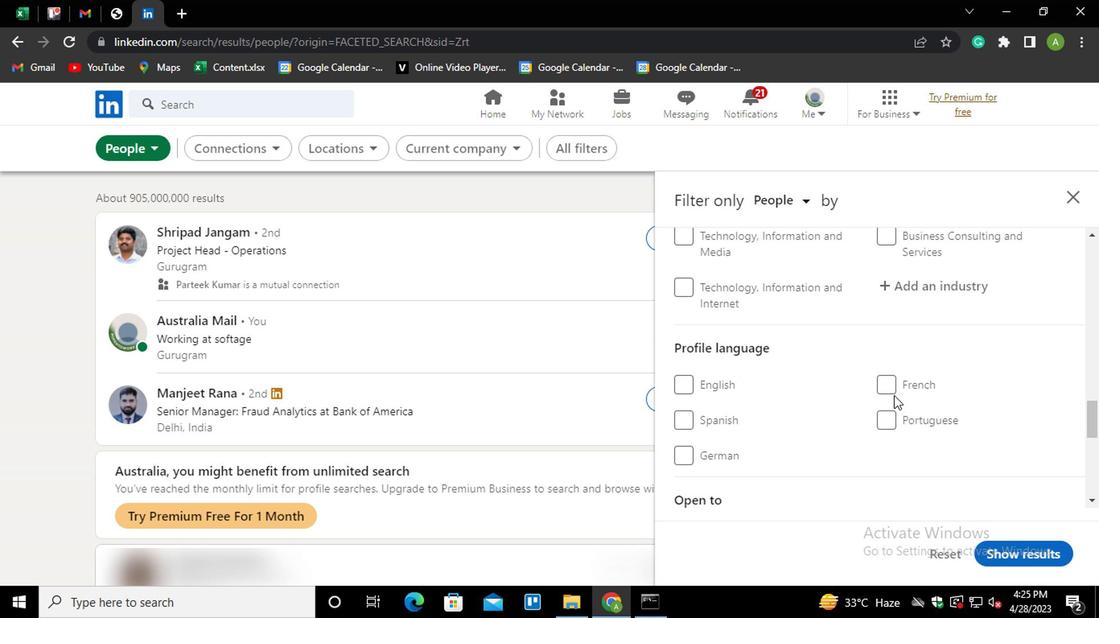 
Action: Mouse moved to (926, 390)
Screenshot: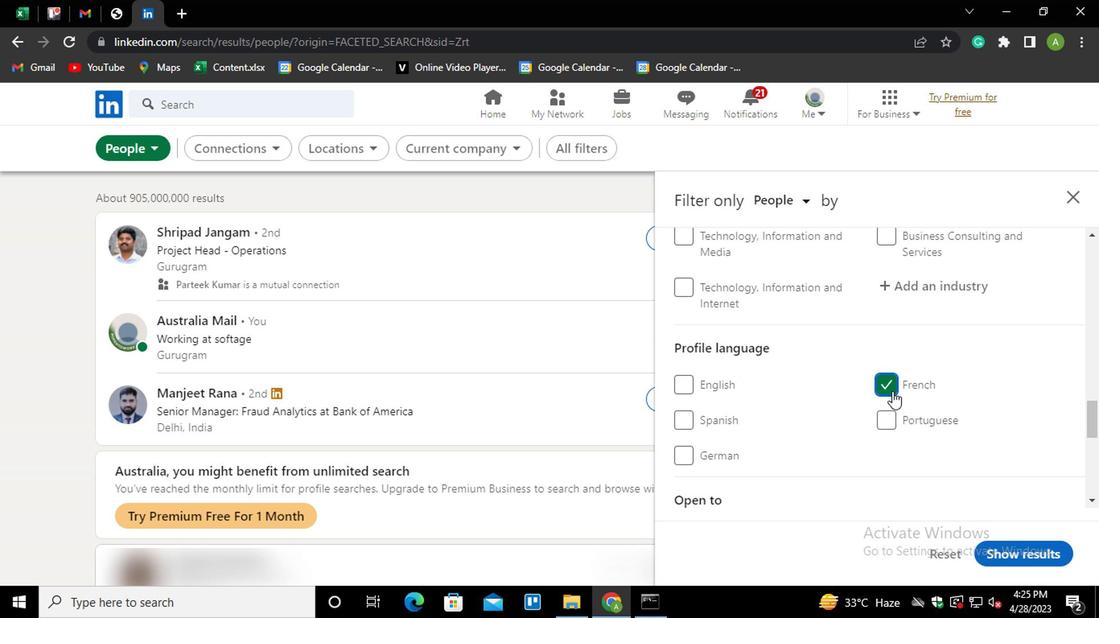 
Action: Mouse scrolled (926, 390) with delta (0, 0)
Screenshot: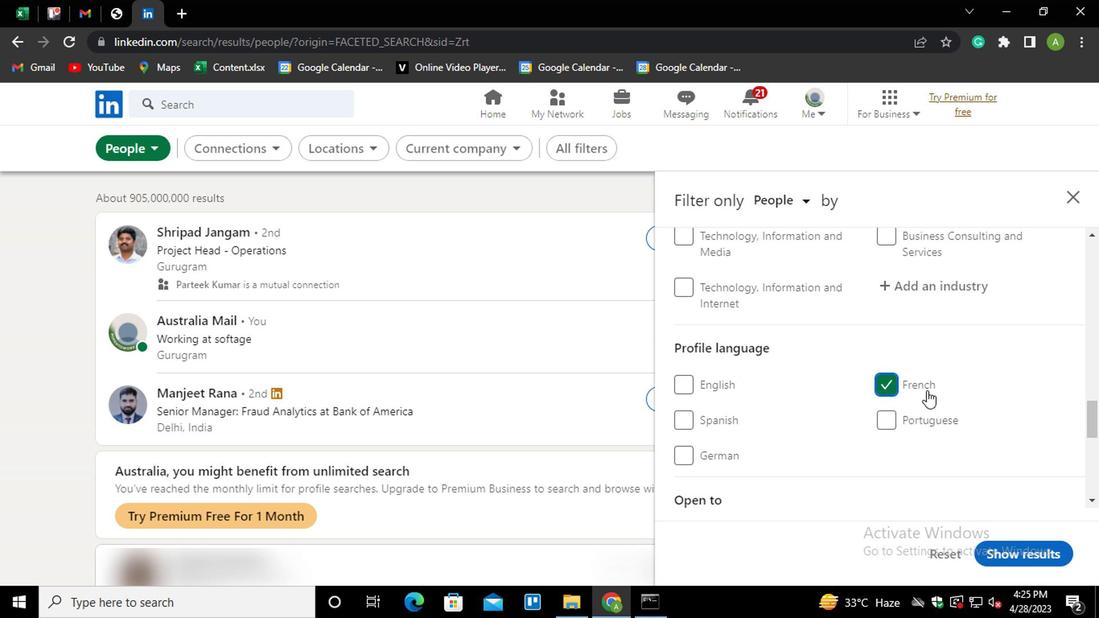 
Action: Mouse scrolled (926, 390) with delta (0, 0)
Screenshot: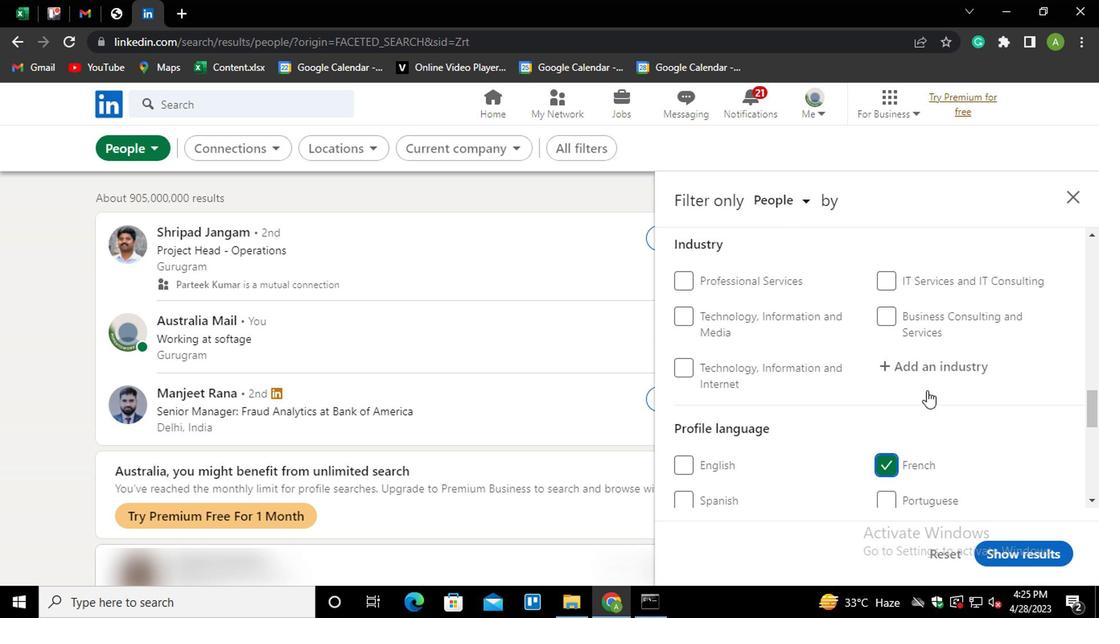 
Action: Mouse scrolled (926, 390) with delta (0, 0)
Screenshot: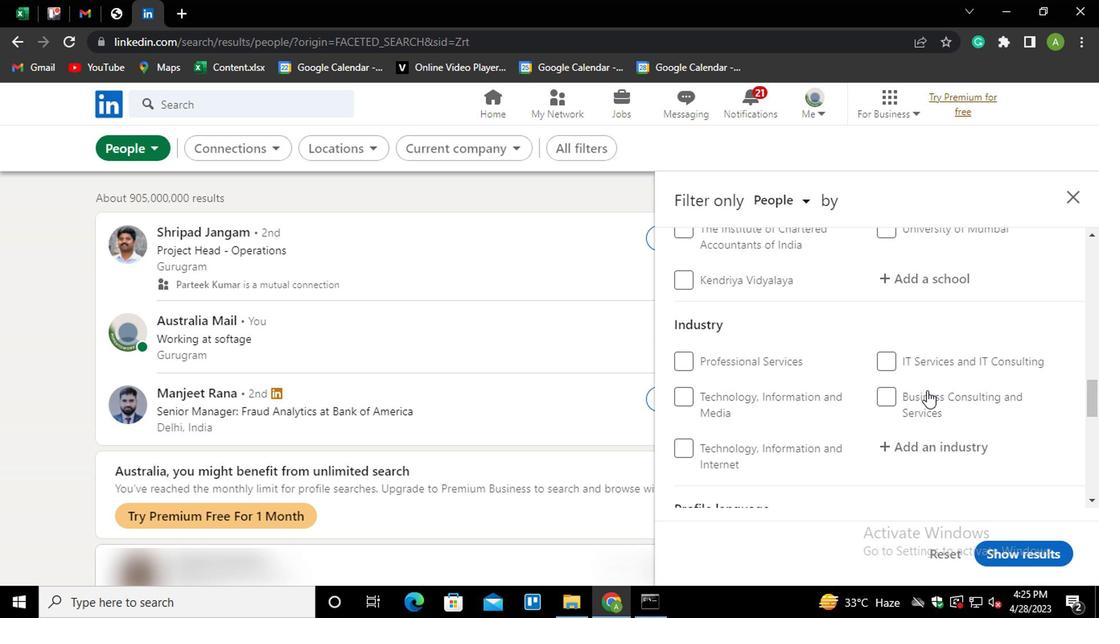 
Action: Mouse scrolled (926, 390) with delta (0, 0)
Screenshot: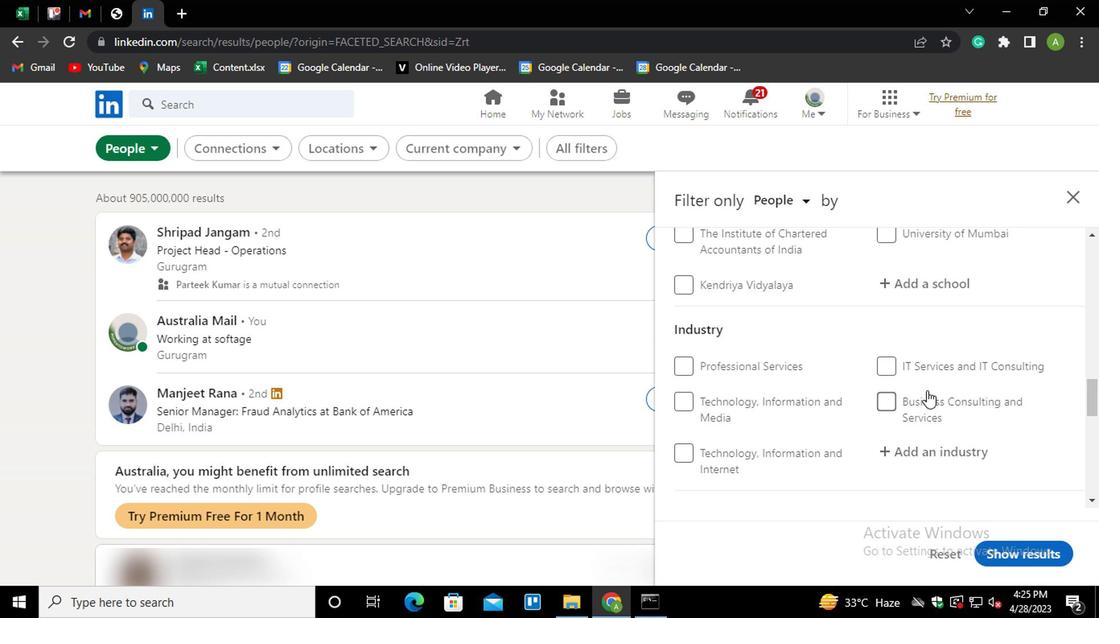 
Action: Mouse scrolled (926, 390) with delta (0, 0)
Screenshot: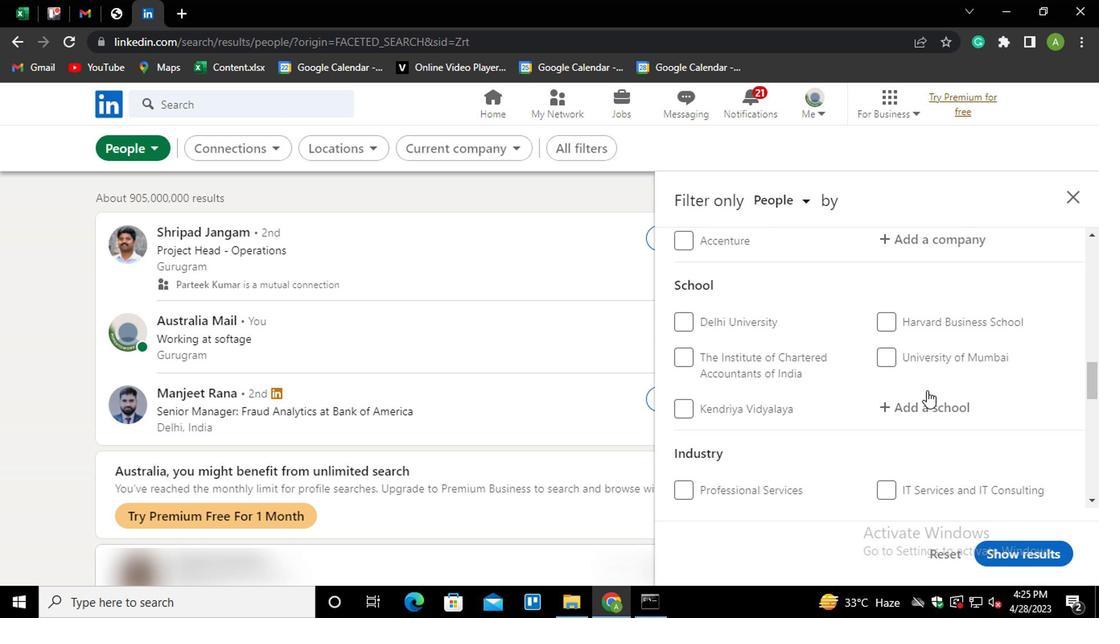 
Action: Mouse scrolled (926, 390) with delta (0, 0)
Screenshot: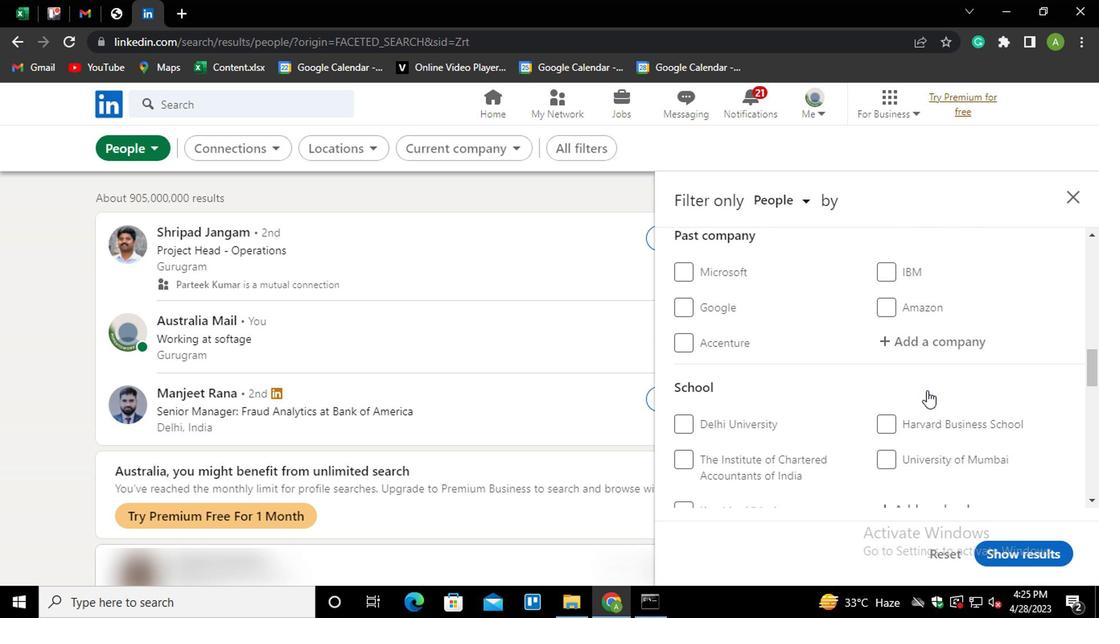 
Action: Mouse scrolled (926, 390) with delta (0, 0)
Screenshot: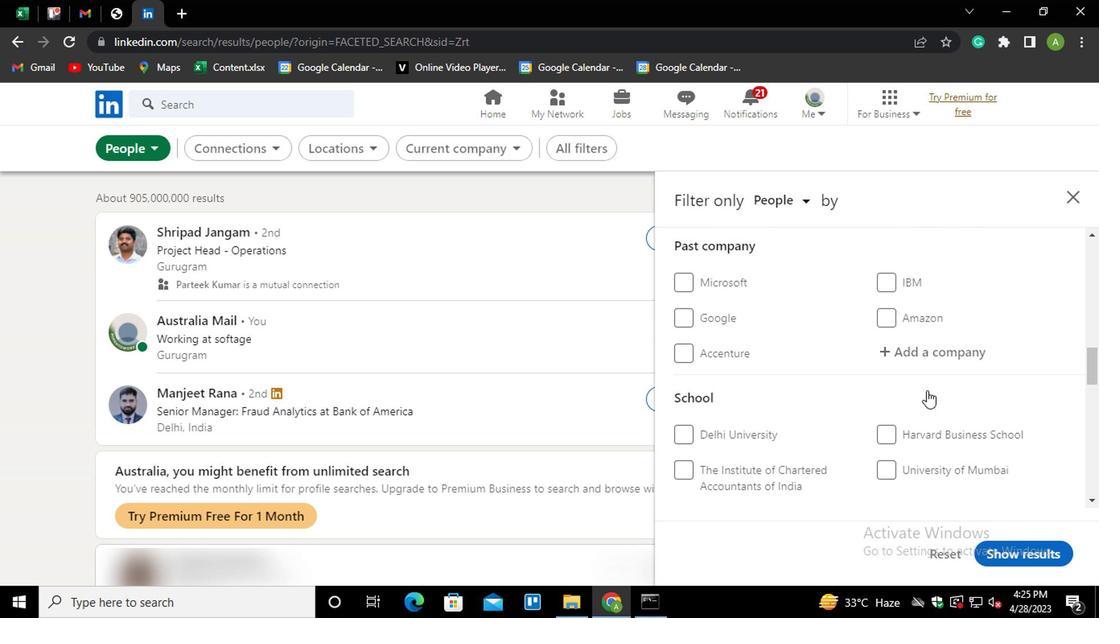 
Action: Mouse scrolled (926, 390) with delta (0, 0)
Screenshot: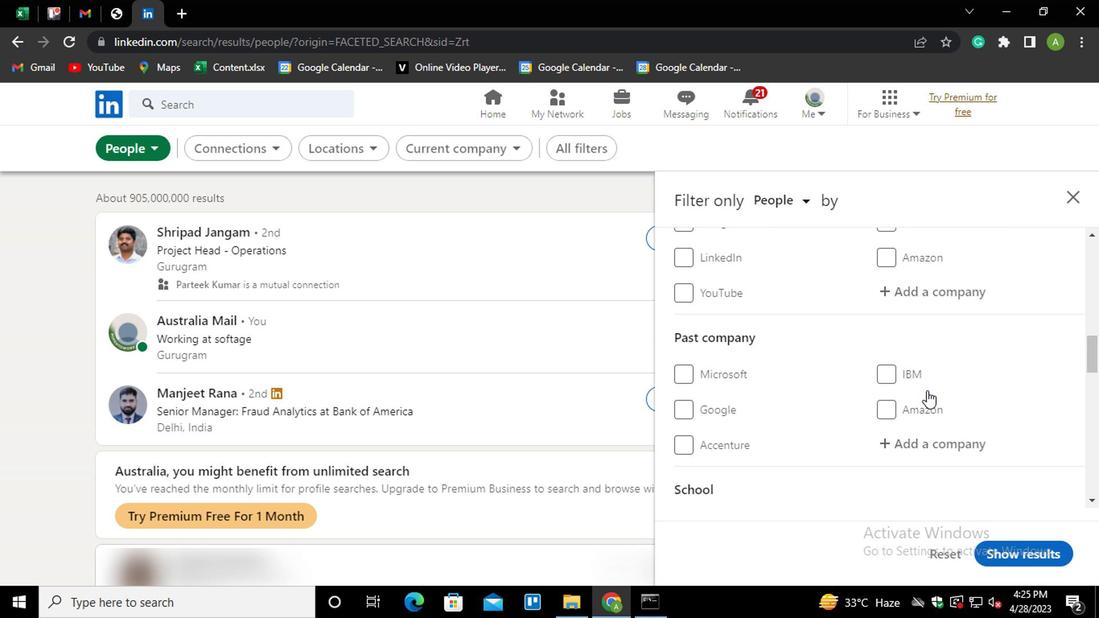 
Action: Mouse scrolled (926, 390) with delta (0, 0)
Screenshot: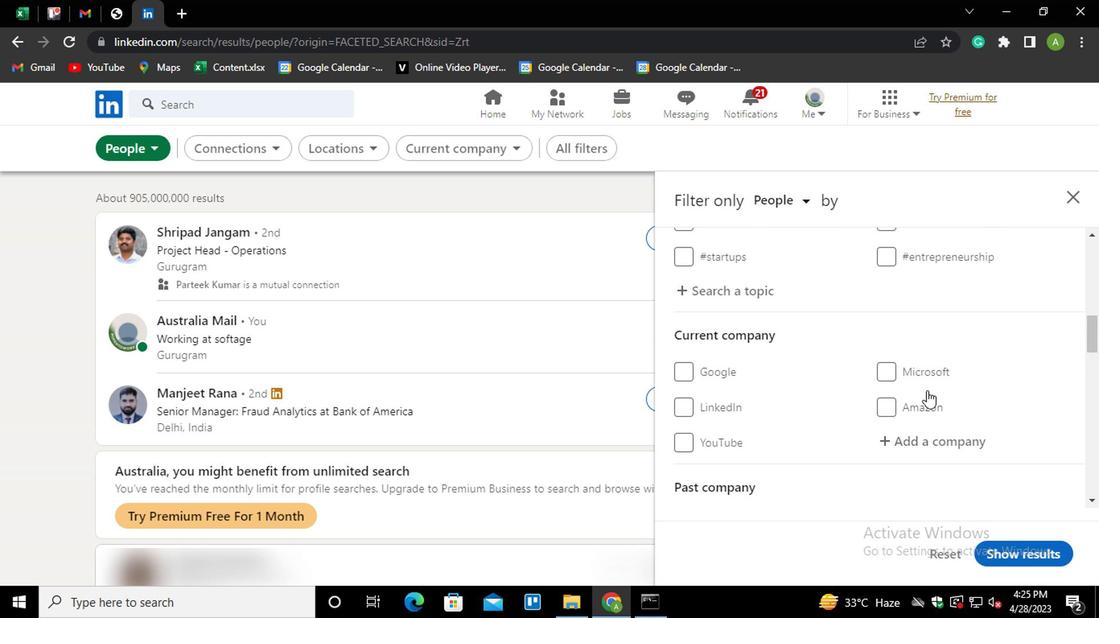 
Action: Mouse moved to (914, 437)
Screenshot: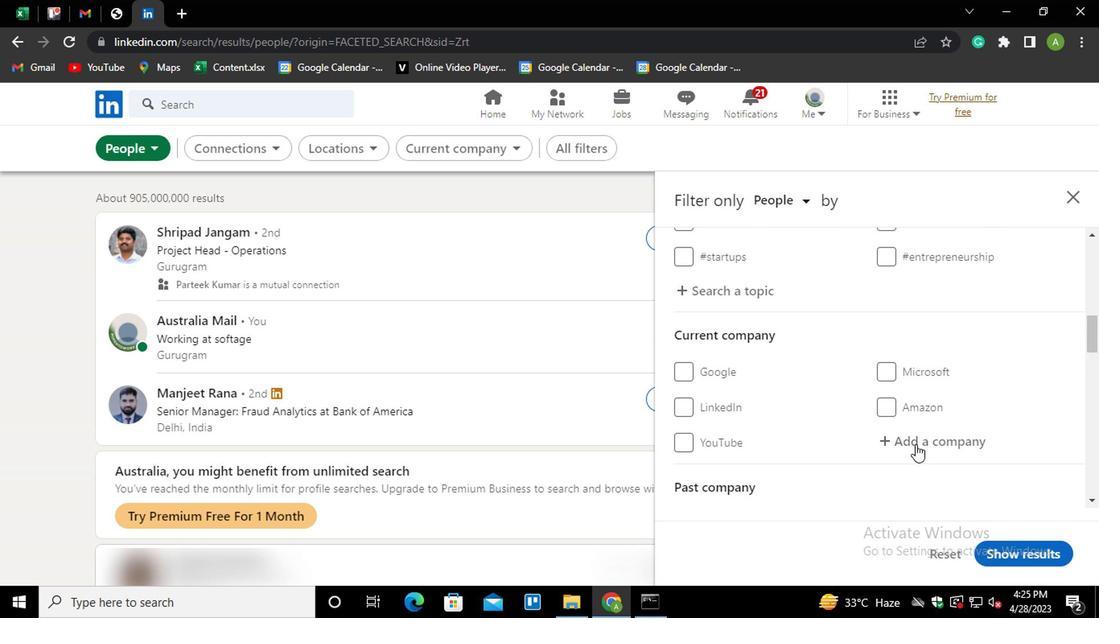 
Action: Mouse pressed left at (914, 437)
Screenshot: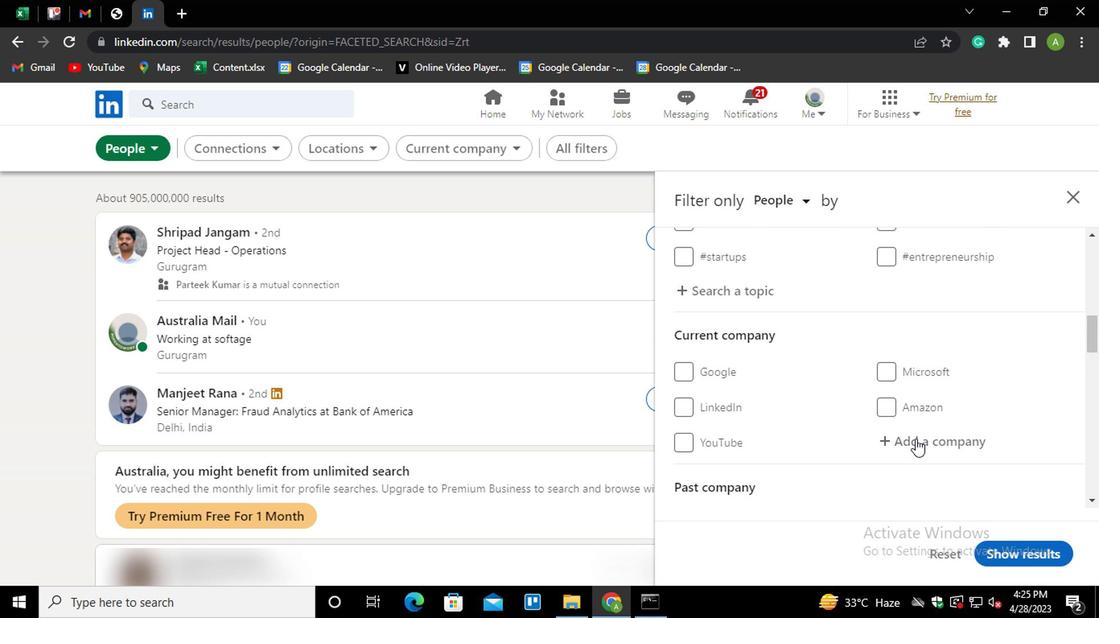 
Action: Mouse scrolled (914, 436) with delta (0, -1)
Screenshot: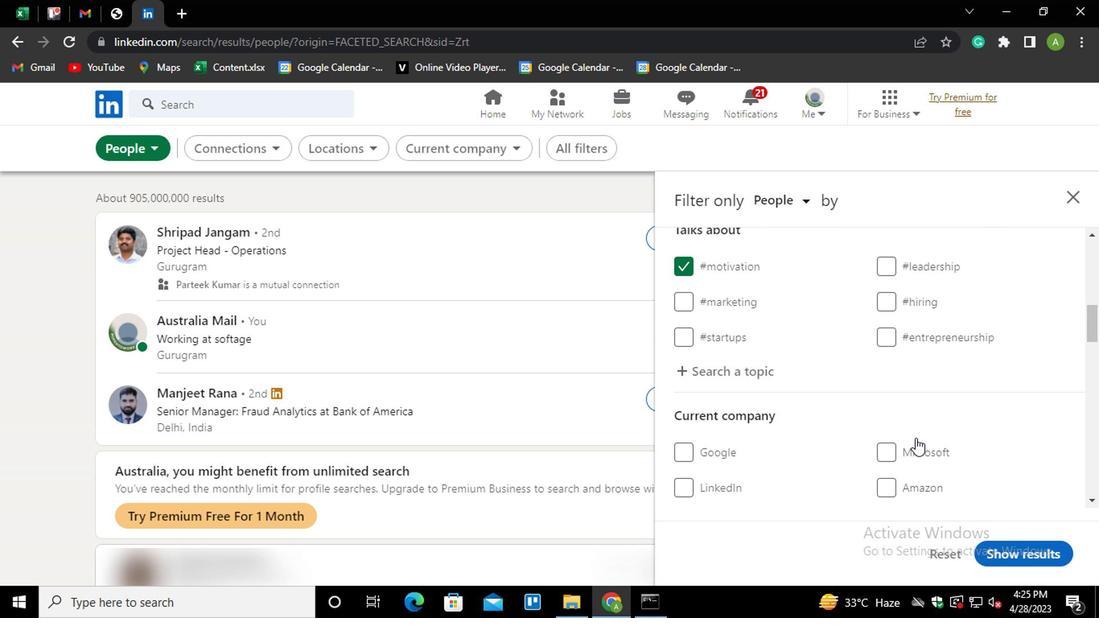 
Action: Mouse scrolled (914, 436) with delta (0, -1)
Screenshot: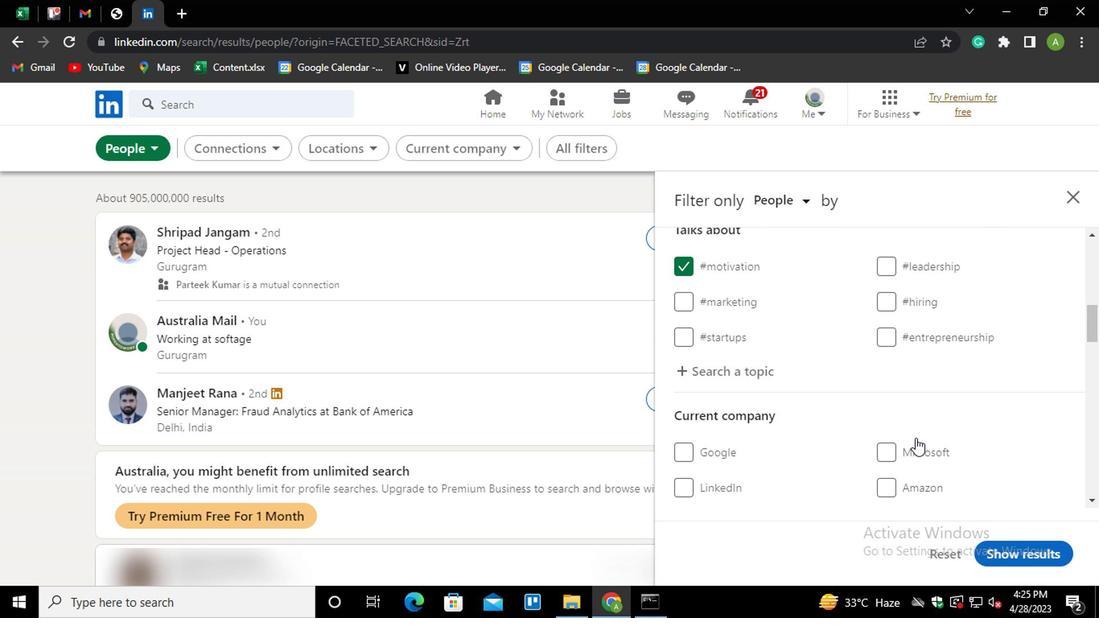 
Action: Mouse scrolled (914, 436) with delta (0, -1)
Screenshot: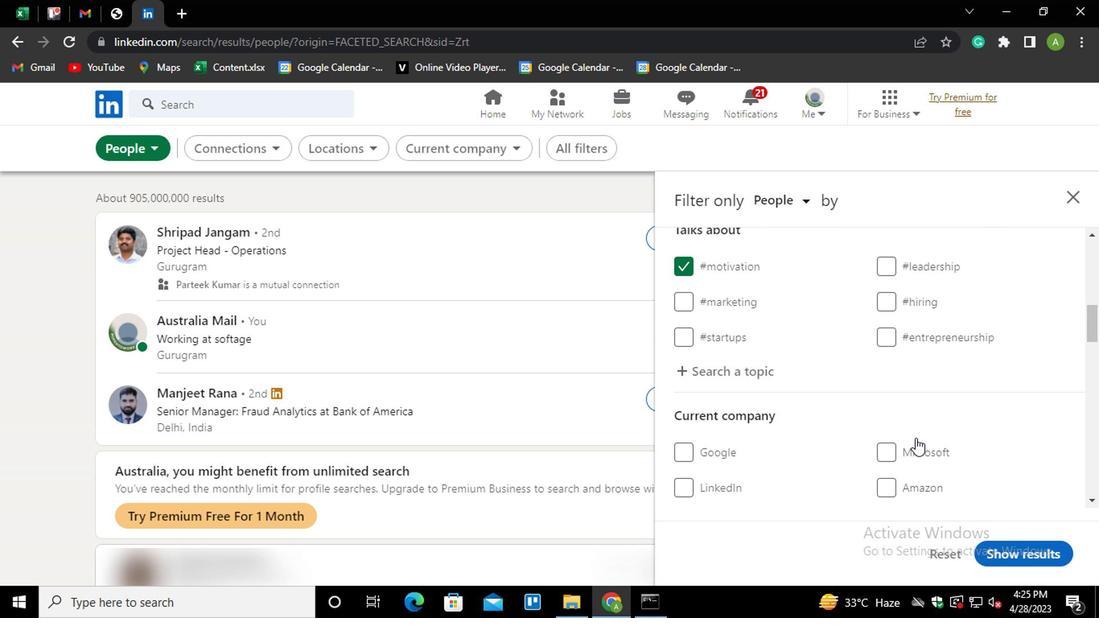 
Action: Mouse moved to (898, 270)
Screenshot: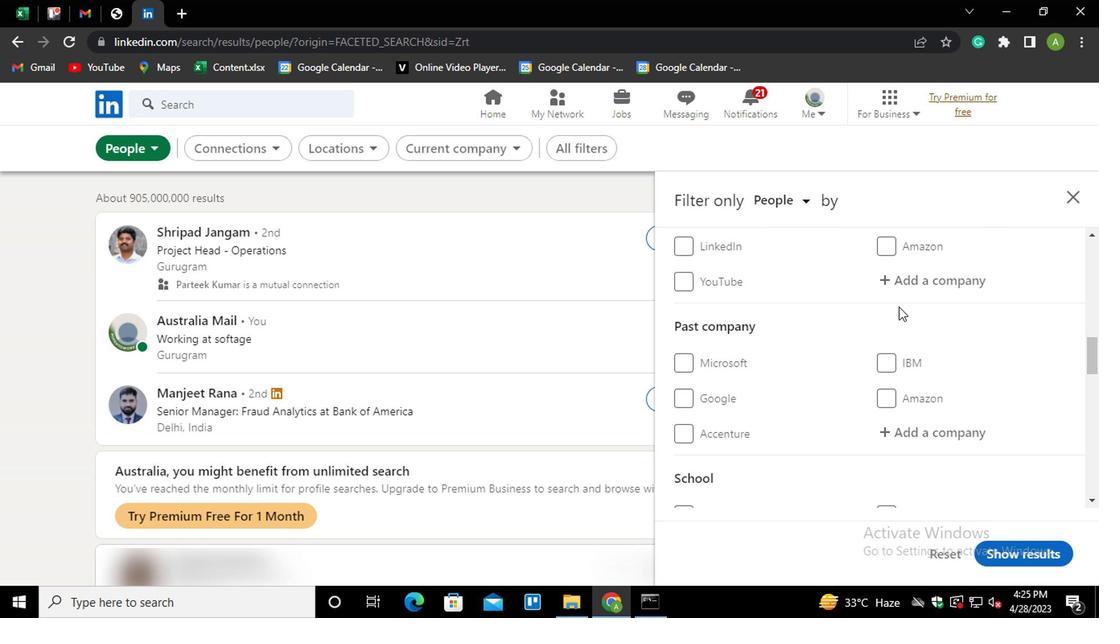 
Action: Mouse pressed left at (898, 270)
Screenshot: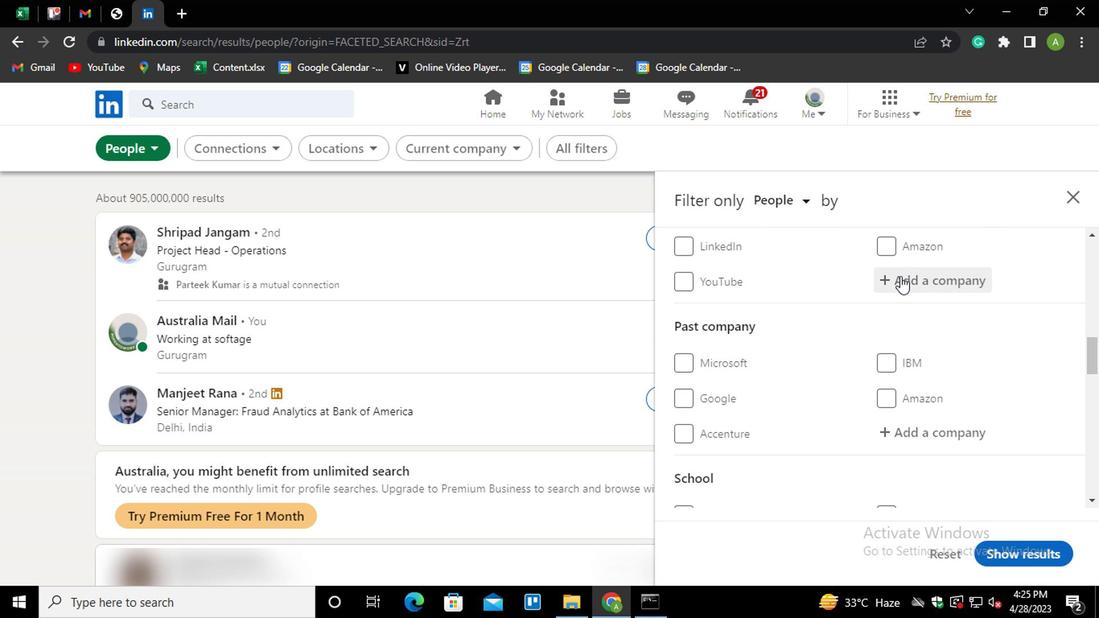 
Action: Key pressed <Key.shift>SS<Key.backspace>BI<Key.down><Key.backspace><Key.backspace>TATE<Key.space><Key.shift>BA<Key.down><Key.enter>
Screenshot: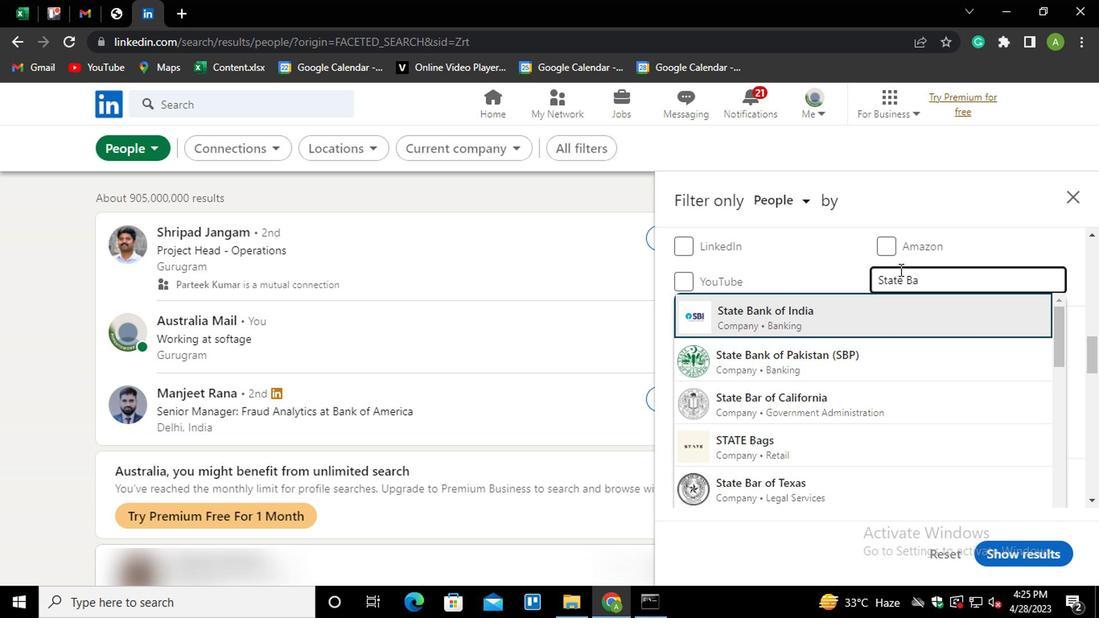 
Action: Mouse scrolled (898, 269) with delta (0, 0)
Screenshot: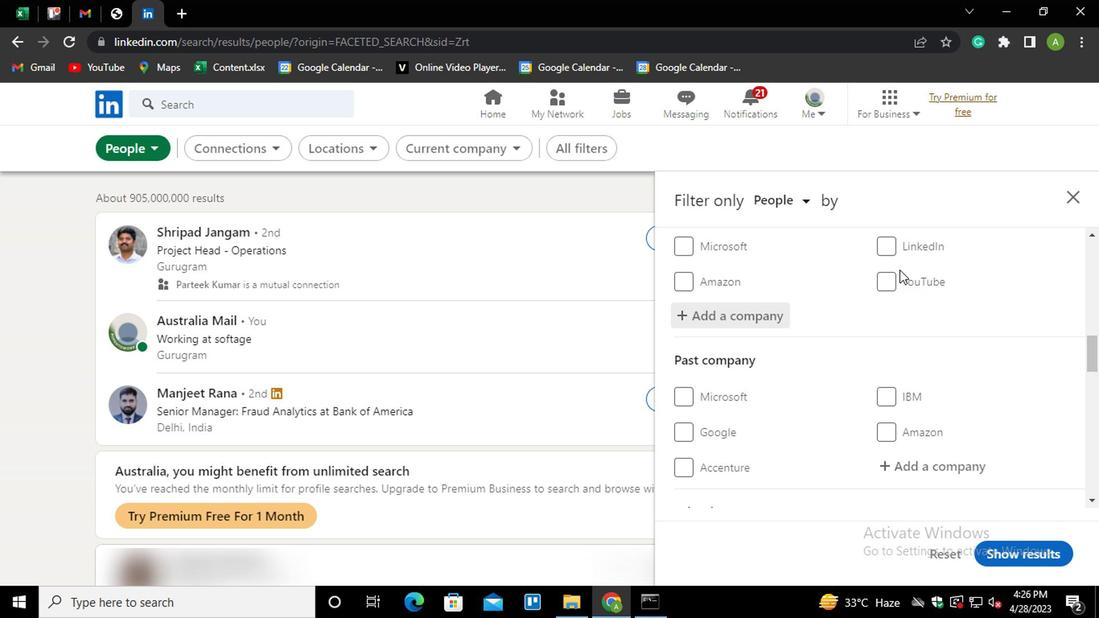 
Action: Mouse scrolled (898, 269) with delta (0, 0)
Screenshot: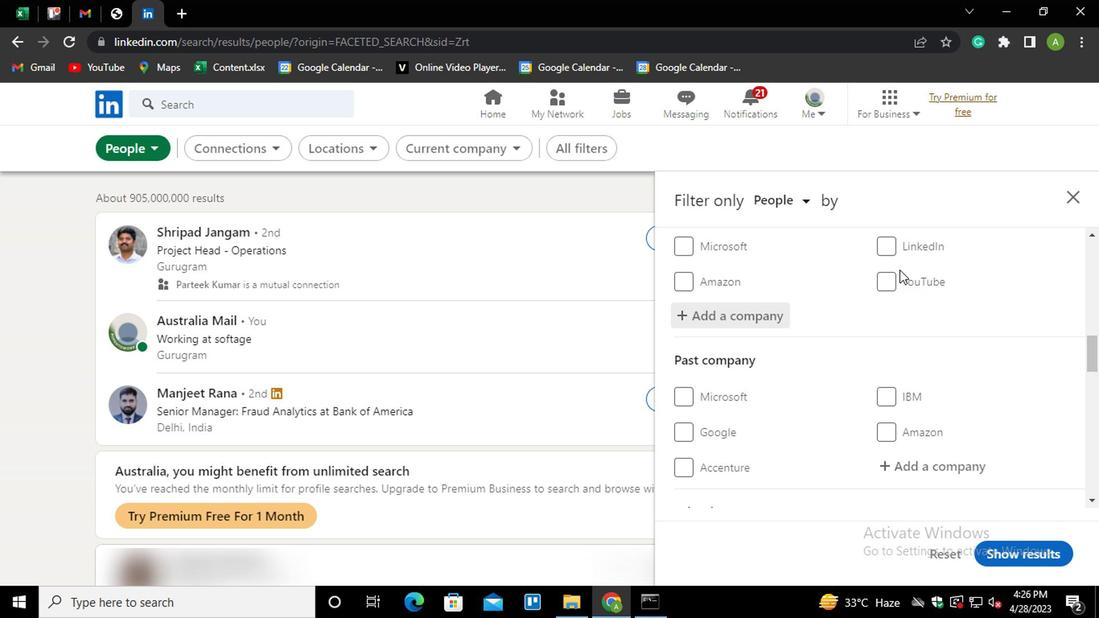 
Action: Mouse scrolled (898, 269) with delta (0, 0)
Screenshot: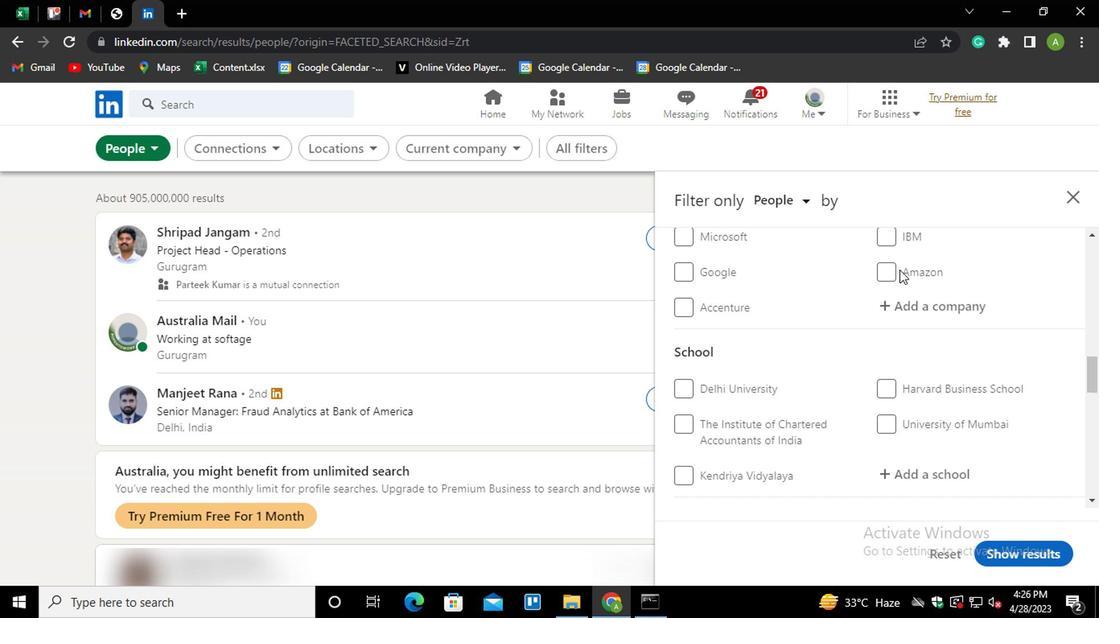 
Action: Mouse scrolled (898, 269) with delta (0, 0)
Screenshot: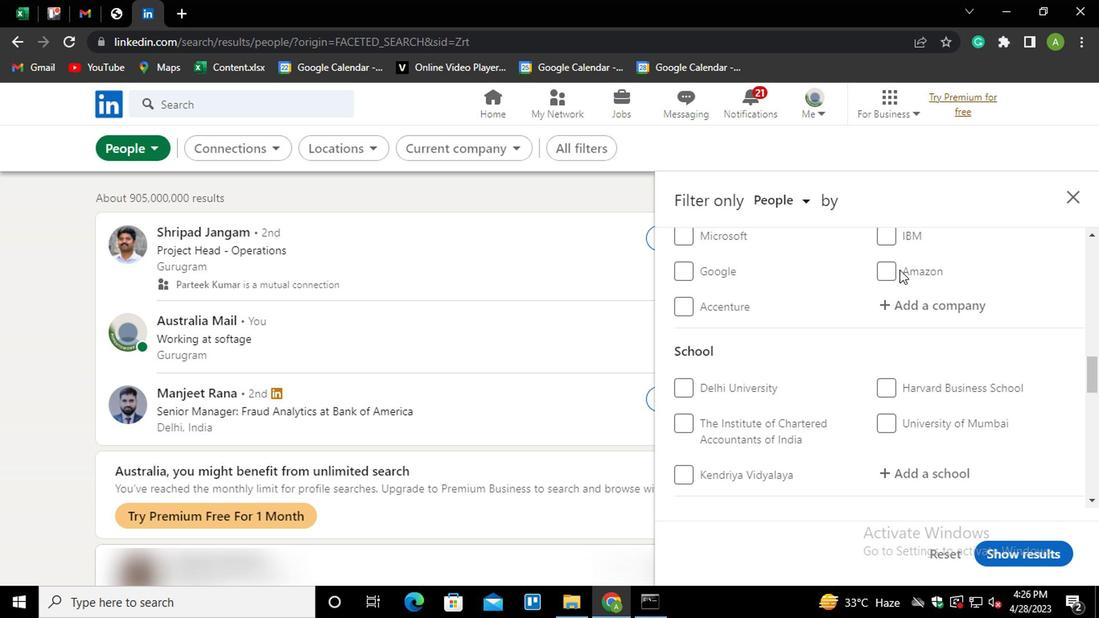 
Action: Mouse moved to (902, 298)
Screenshot: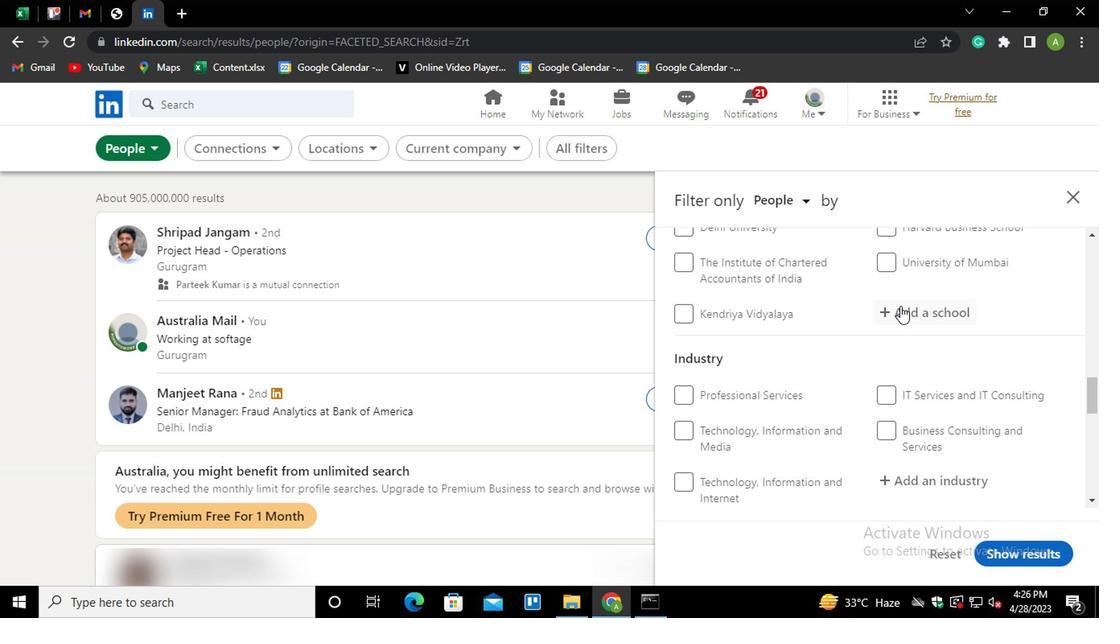 
Action: Mouse pressed left at (902, 298)
Screenshot: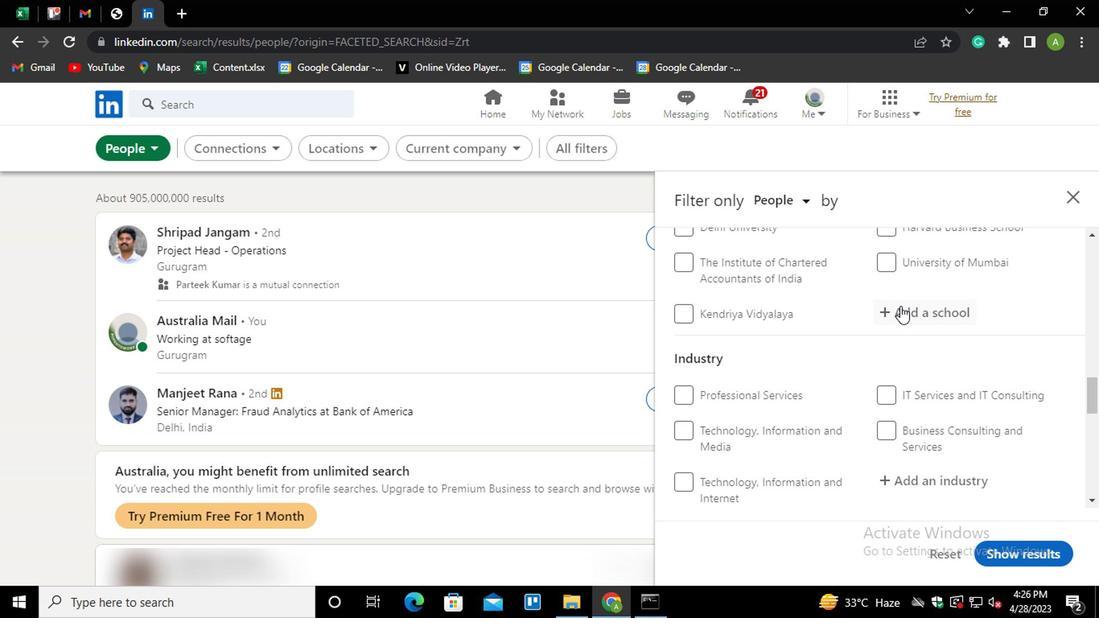 
Action: Mouse moved to (908, 313)
Screenshot: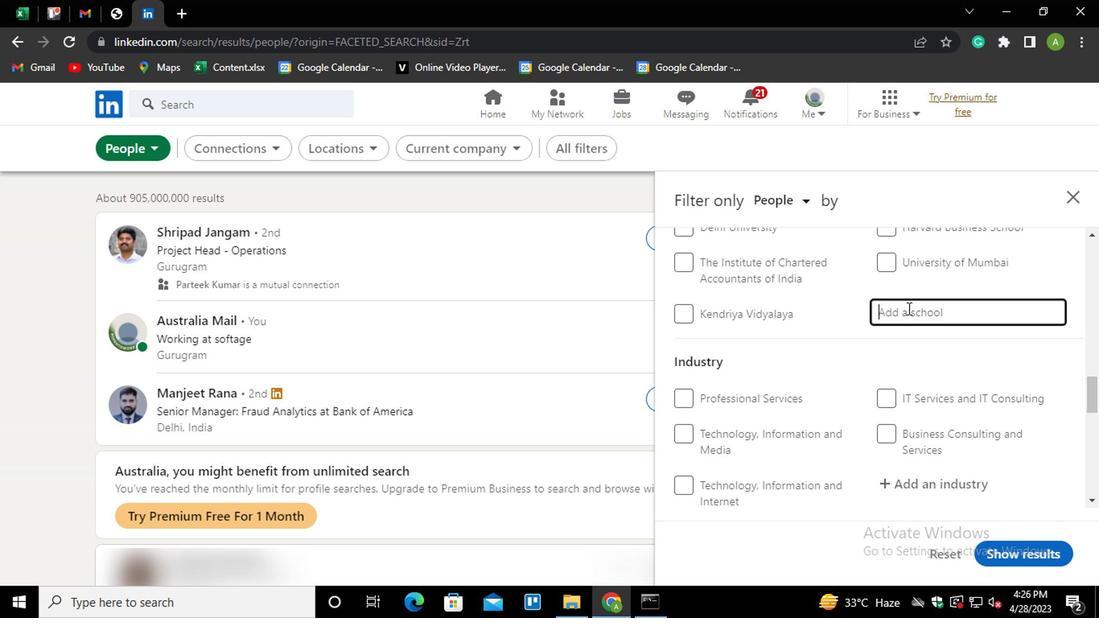 
Action: Mouse pressed left at (908, 313)
Screenshot: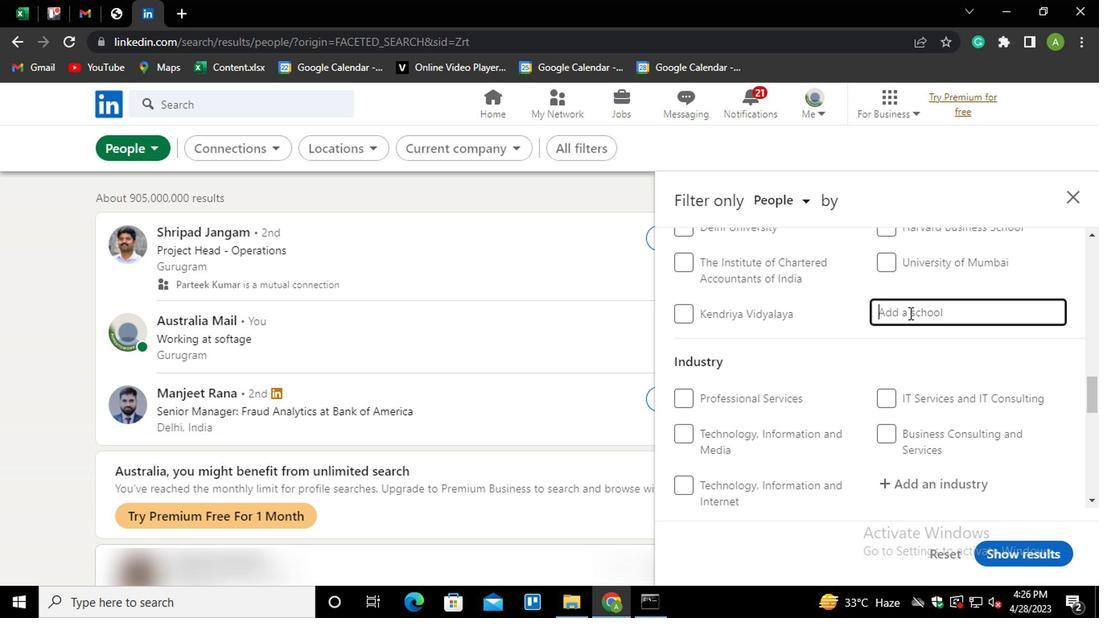 
Action: Key pressed <Key.shift><Key.shift><Key.shift><Key.shift><Key.shift><Key.shift><Key.shift><Key.shift><Key.shift><Key.shift>GOA<Key.space><Key.down><Key.enter>
Screenshot: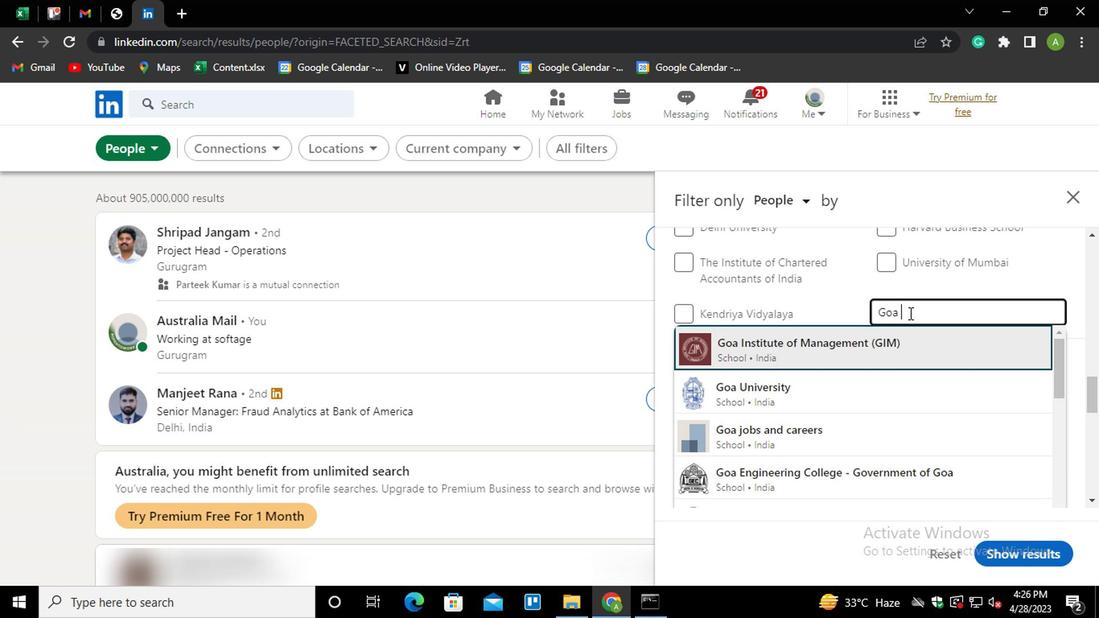 
Action: Mouse scrolled (908, 312) with delta (0, -1)
Screenshot: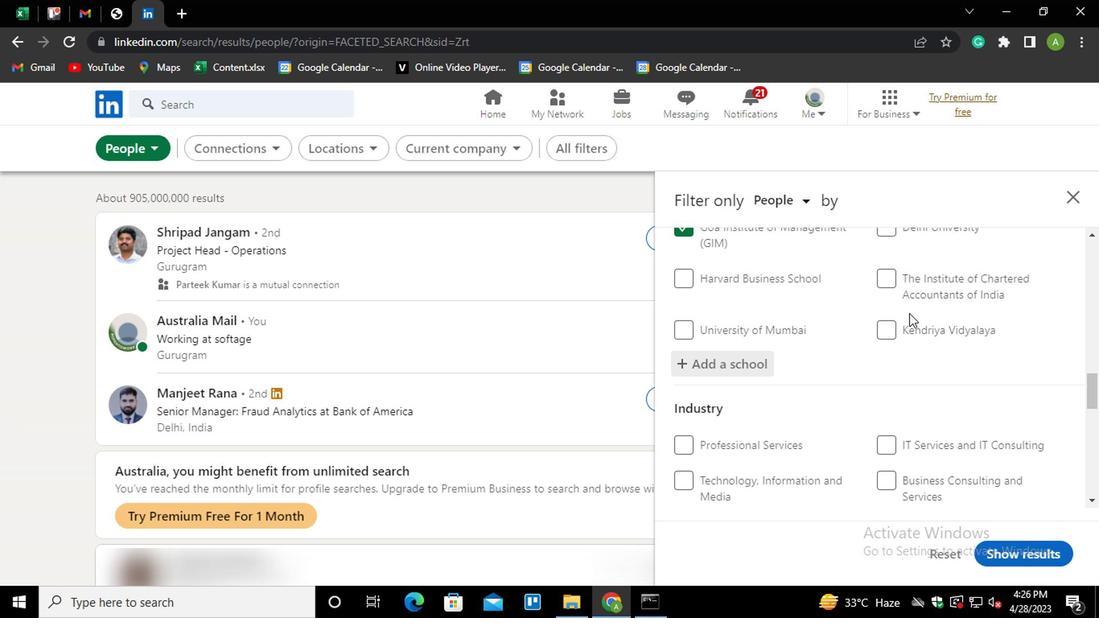 
Action: Mouse scrolled (908, 312) with delta (0, -1)
Screenshot: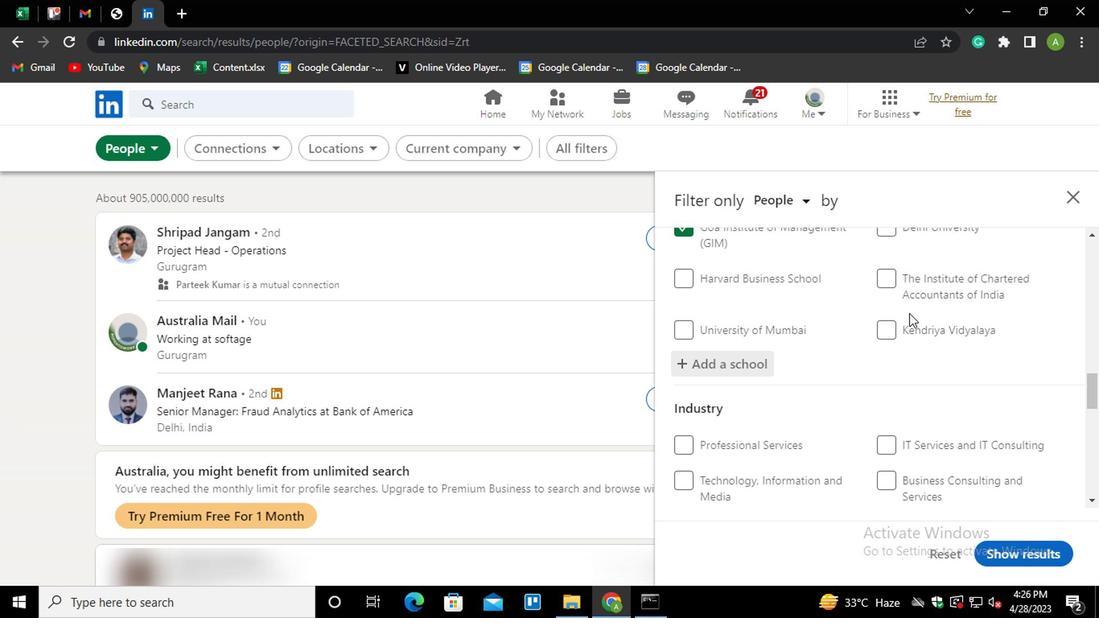 
Action: Mouse scrolled (908, 312) with delta (0, -1)
Screenshot: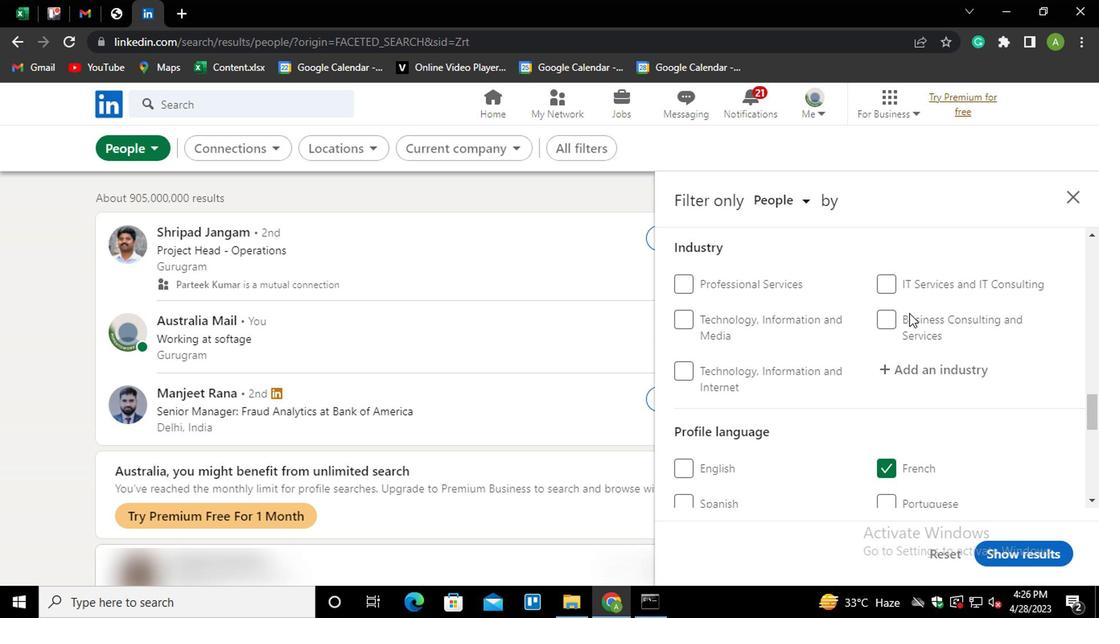 
Action: Mouse moved to (909, 293)
Screenshot: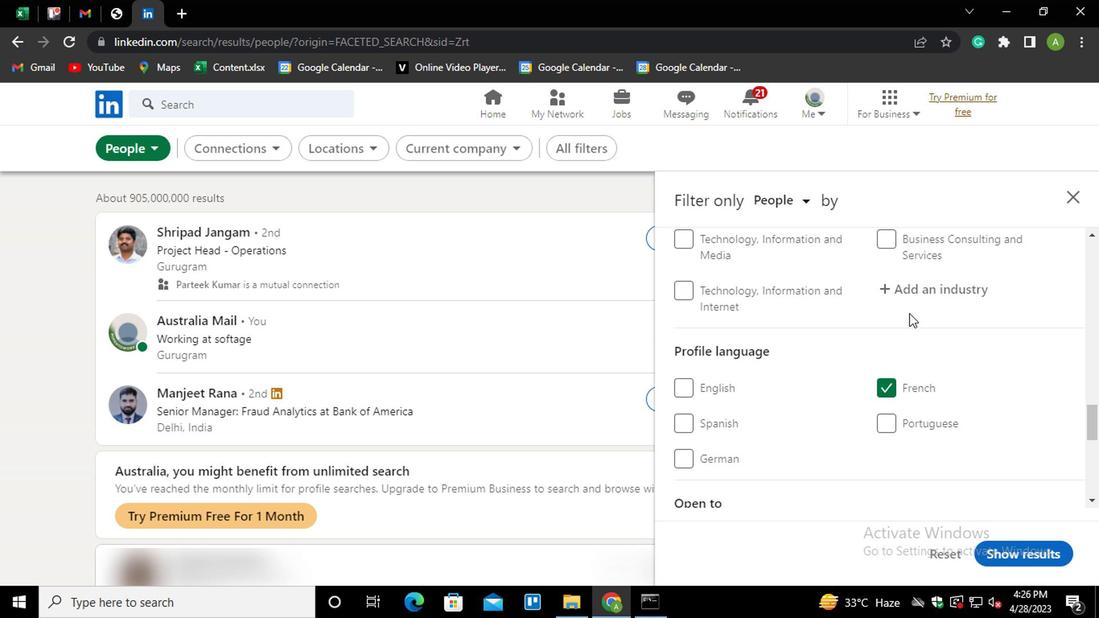
Action: Mouse pressed left at (909, 293)
Screenshot: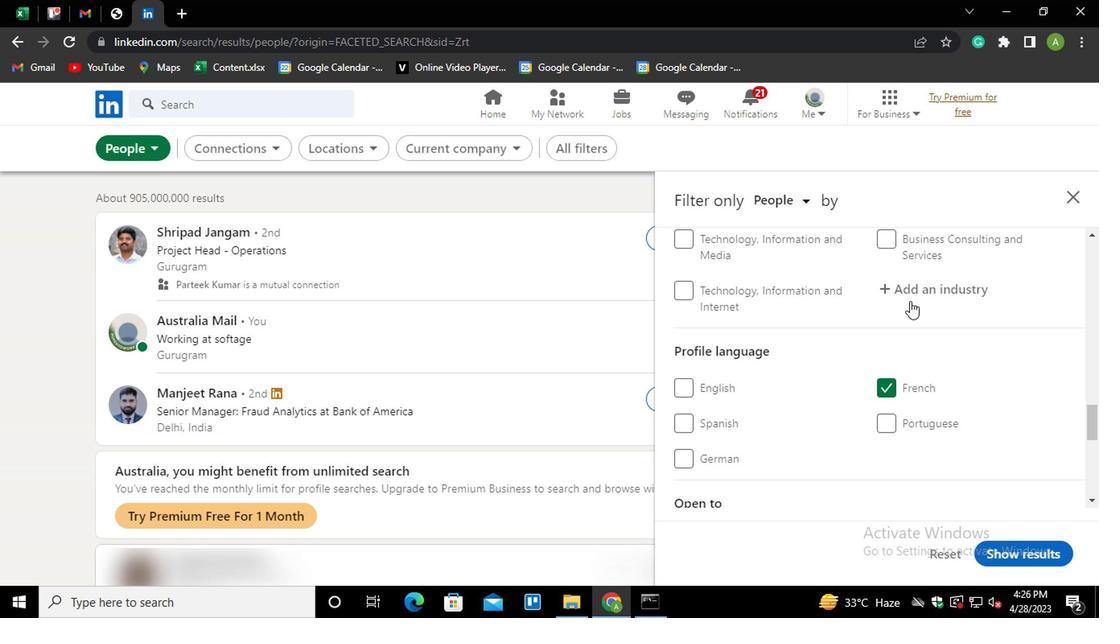 
Action: Key pressed <Key.shift><Key.shift><Key.shift><Key.shift><Key.shift><Key.shift><Key.shift><Key.shift><Key.shift><Key.shift><Key.shift><Key.shift><Key.shift><Key.shift><Key.shift><Key.shift>RETAIL<Key.space><Key.shift>HEALT<Key.down><Key.enter>
Screenshot: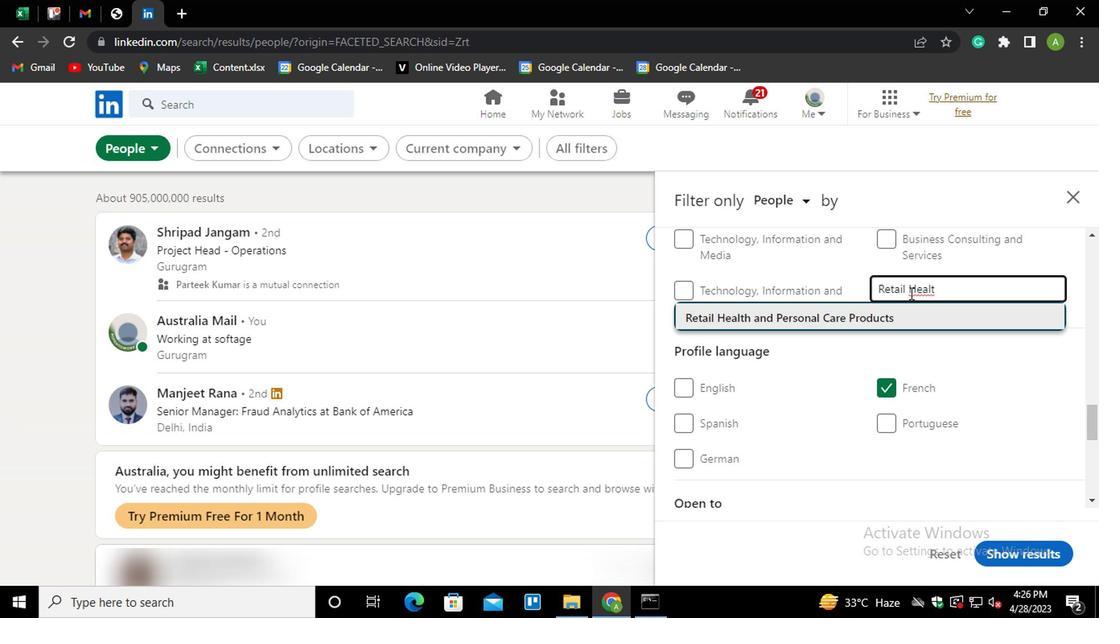 
Action: Mouse scrolled (909, 292) with delta (0, -1)
Screenshot: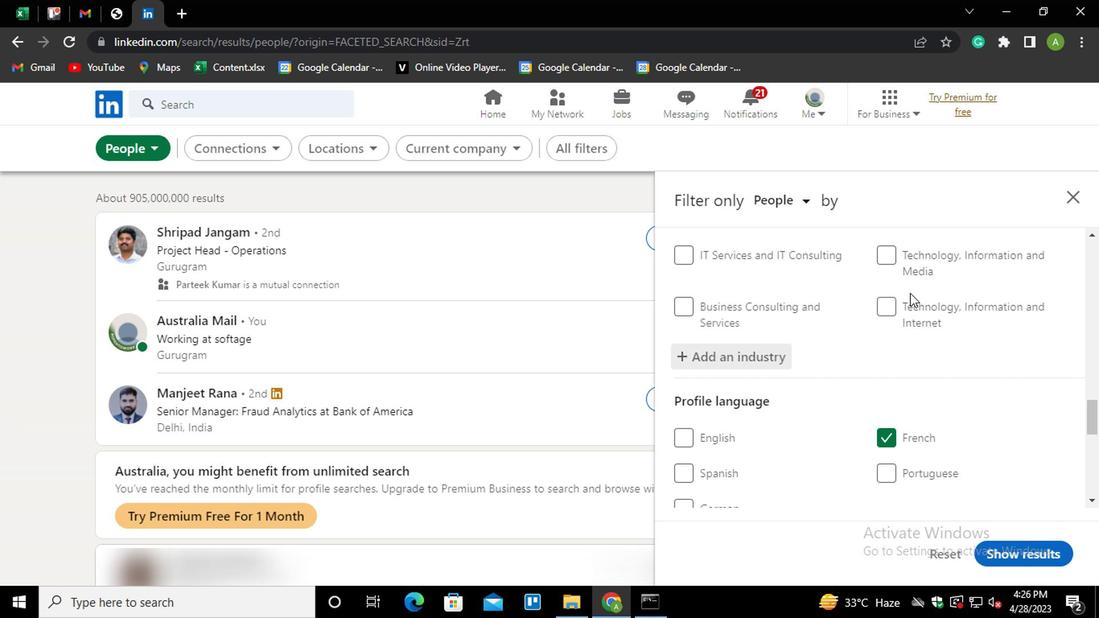 
Action: Mouse scrolled (909, 292) with delta (0, -1)
Screenshot: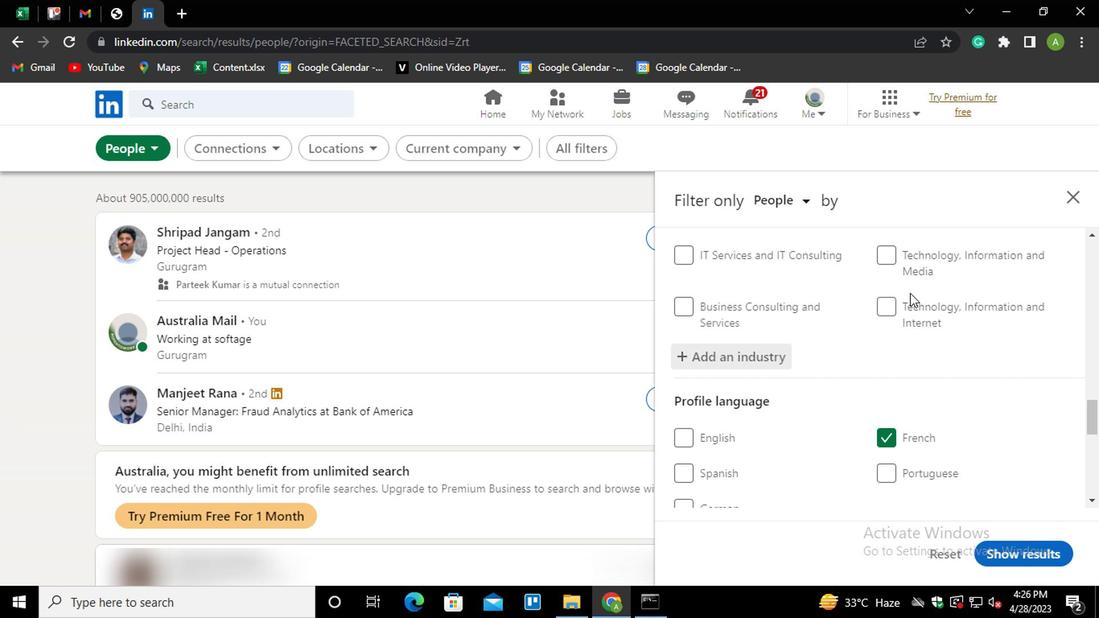 
Action: Mouse scrolled (909, 292) with delta (0, -1)
Screenshot: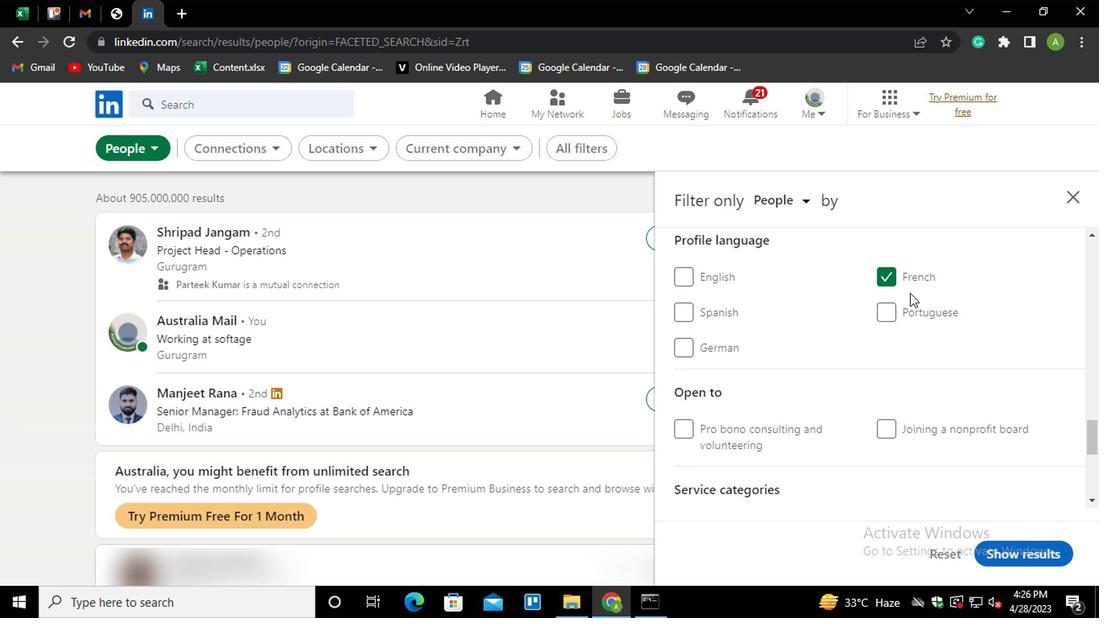 
Action: Mouse scrolled (909, 292) with delta (0, -1)
Screenshot: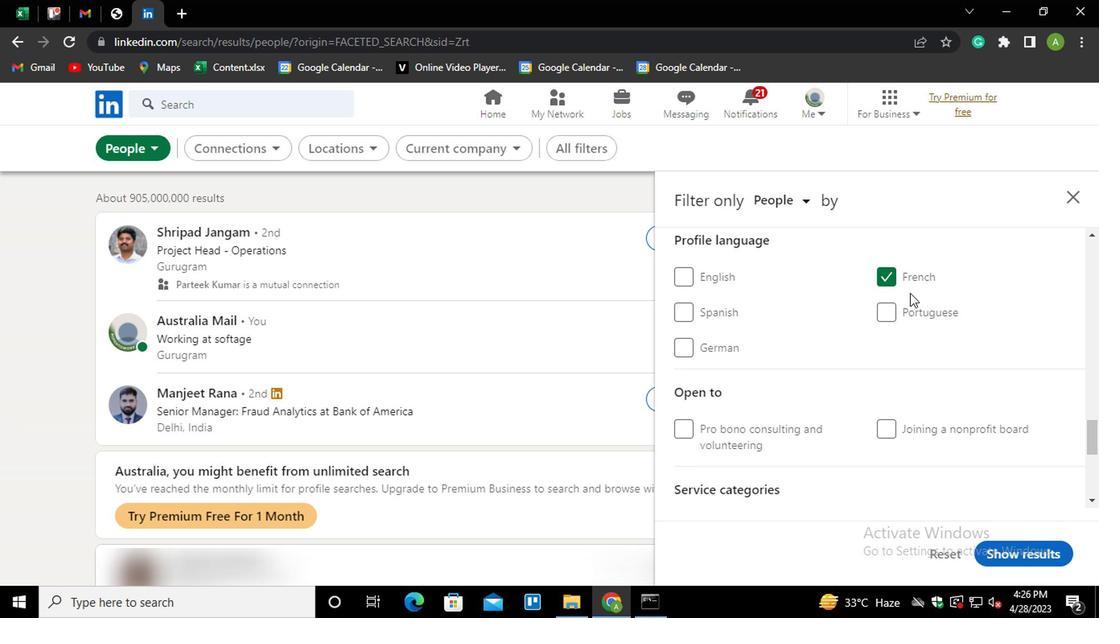 
Action: Mouse scrolled (909, 292) with delta (0, -1)
Screenshot: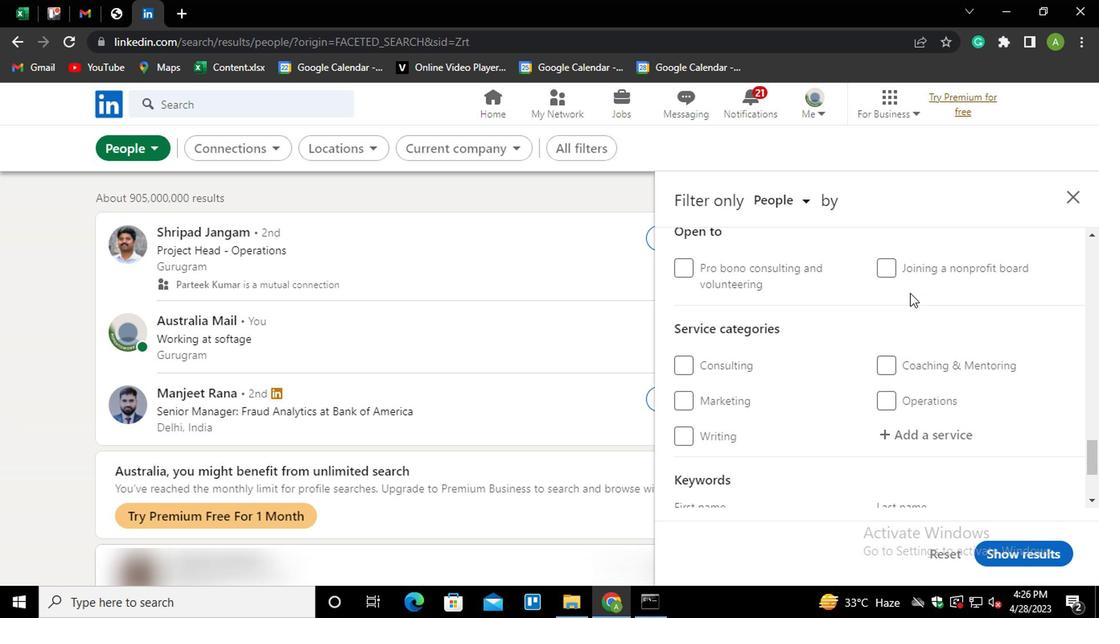 
Action: Mouse moved to (911, 358)
Screenshot: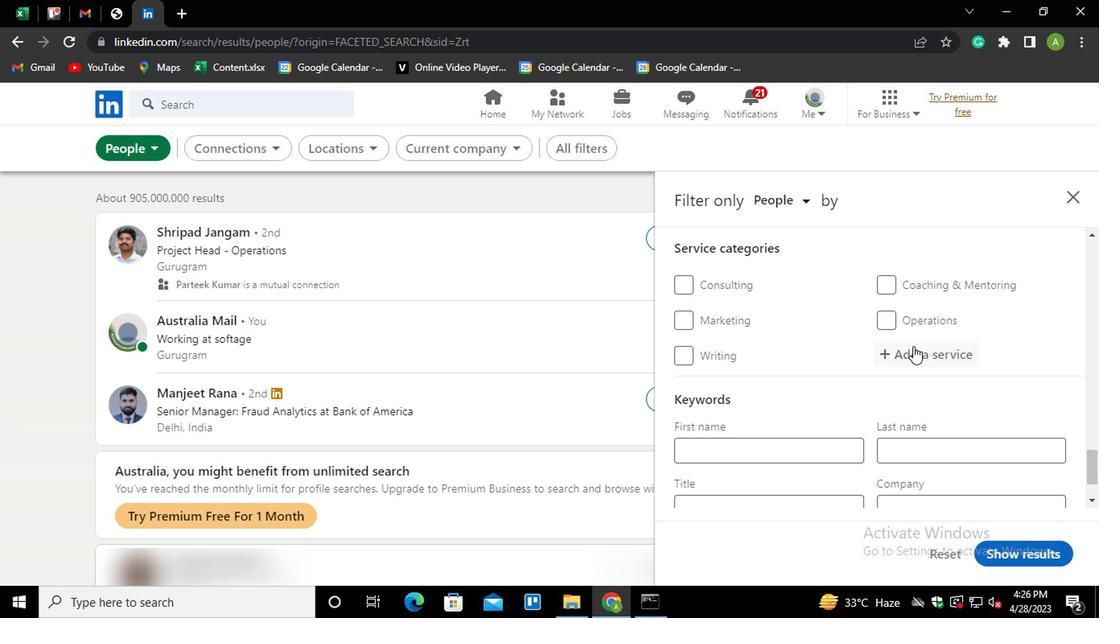 
Action: Mouse pressed left at (911, 358)
Screenshot: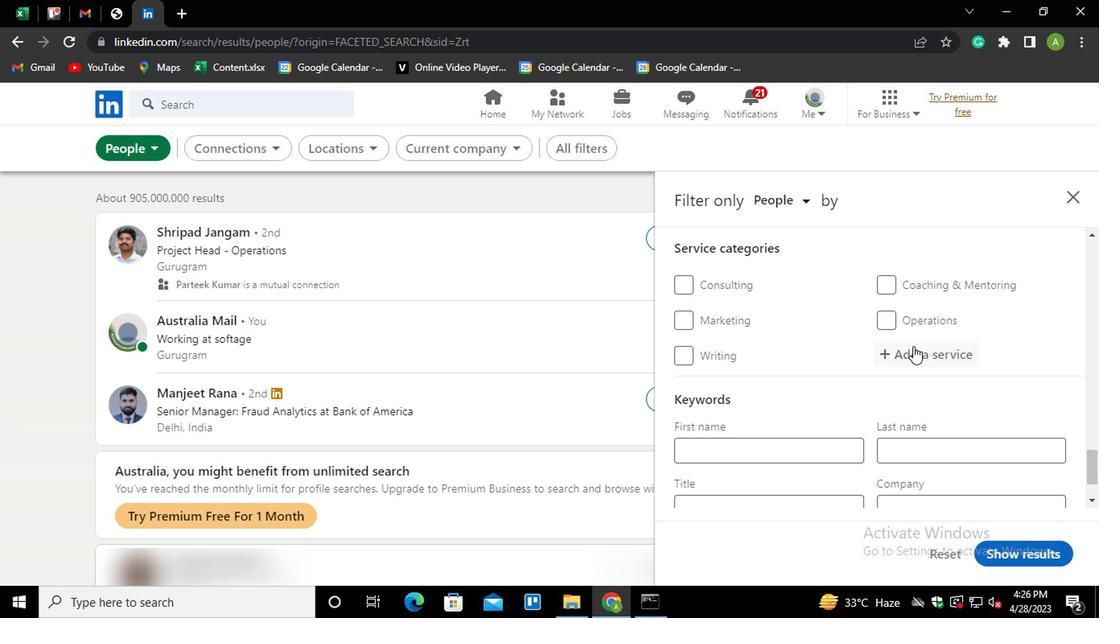 
Action: Key pressed <Key.shift>HEADSH<Key.down><Key.enter>
Screenshot: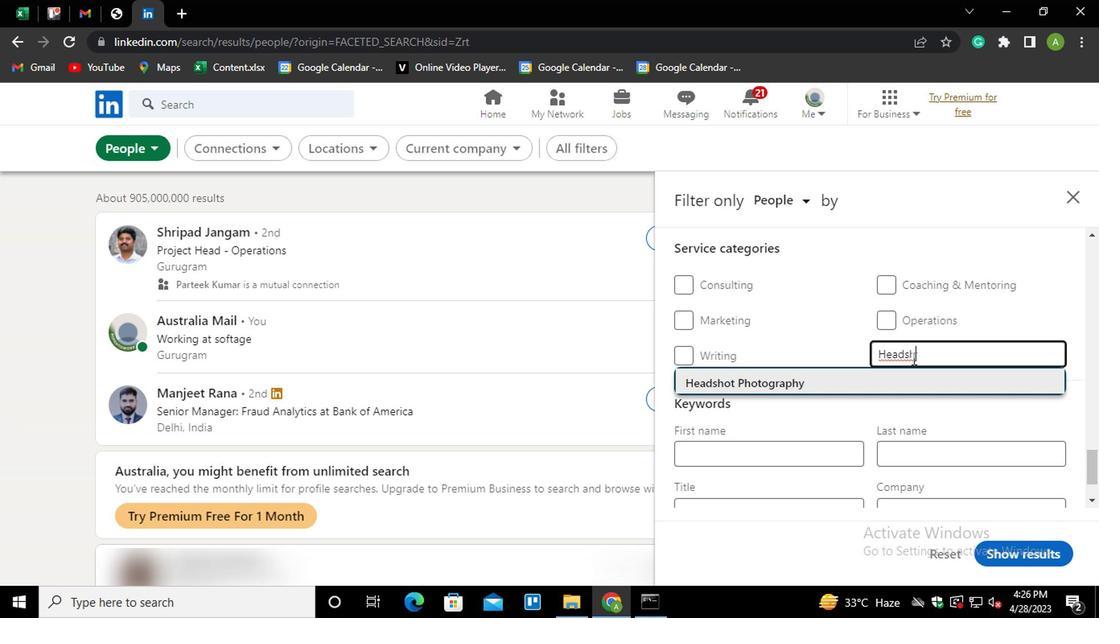 
Action: Mouse scrolled (911, 357) with delta (0, 0)
Screenshot: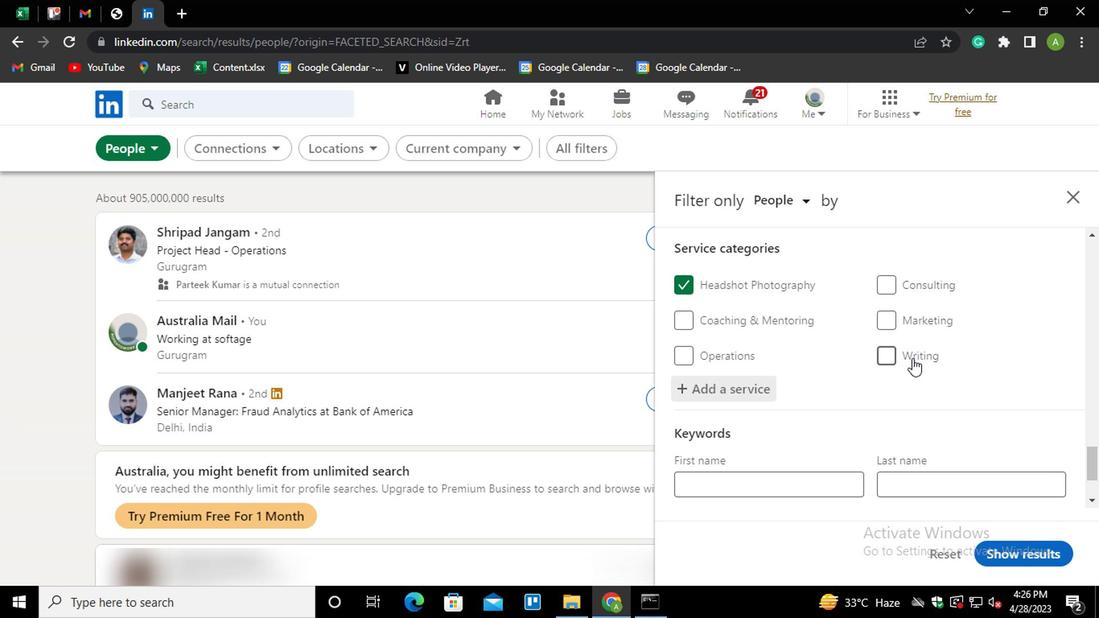 
Action: Mouse scrolled (911, 357) with delta (0, 0)
Screenshot: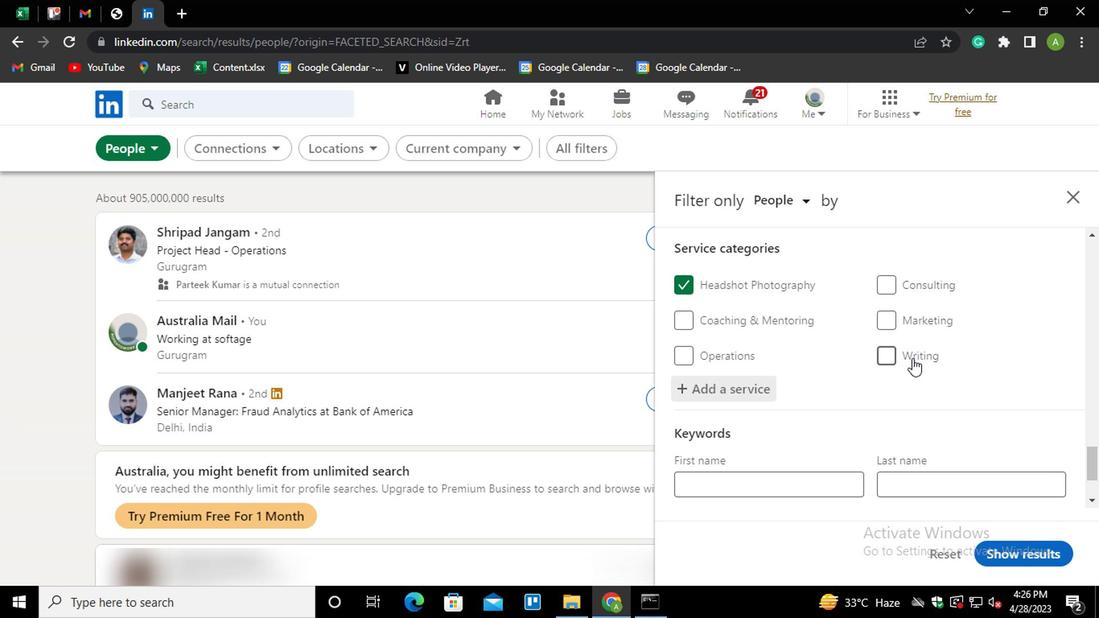
Action: Mouse scrolled (911, 357) with delta (0, 0)
Screenshot: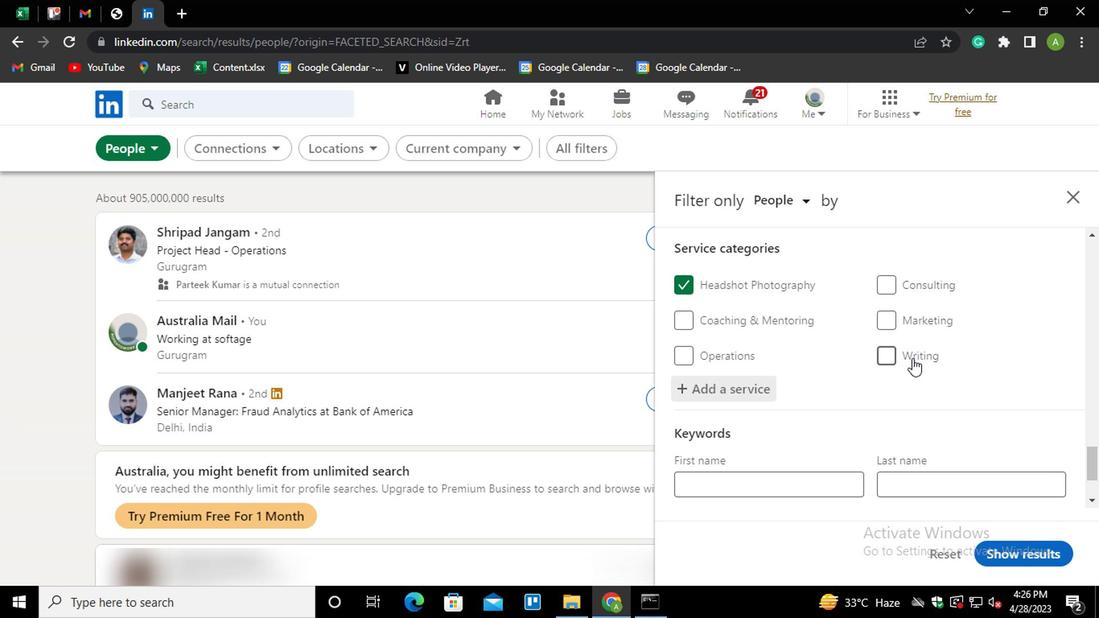 
Action: Mouse scrolled (911, 357) with delta (0, 0)
Screenshot: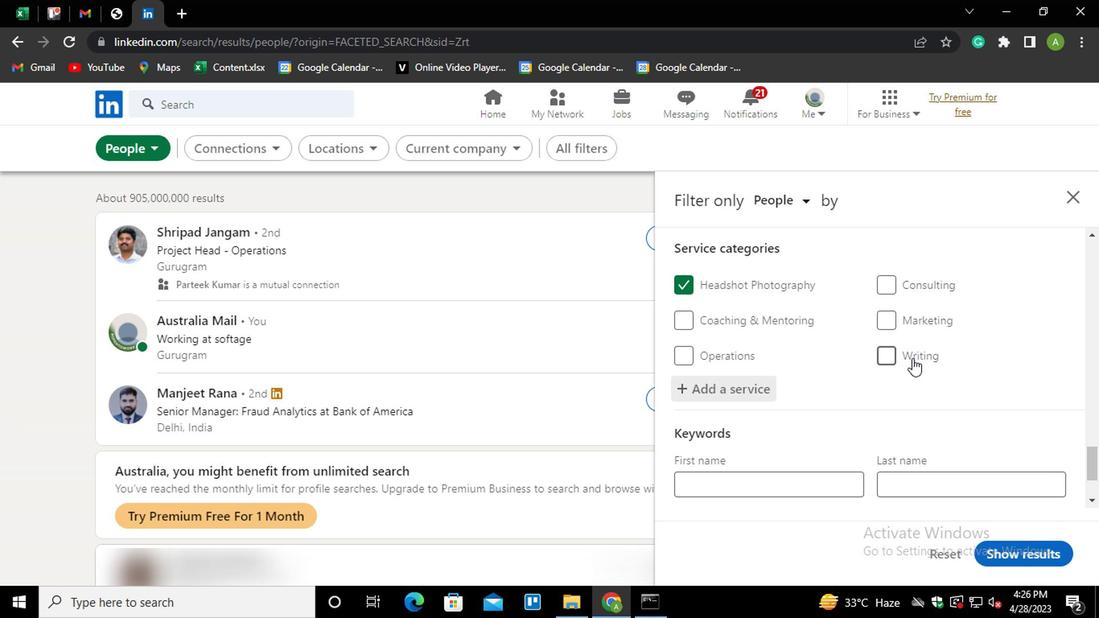 
Action: Mouse scrolled (911, 357) with delta (0, 0)
Screenshot: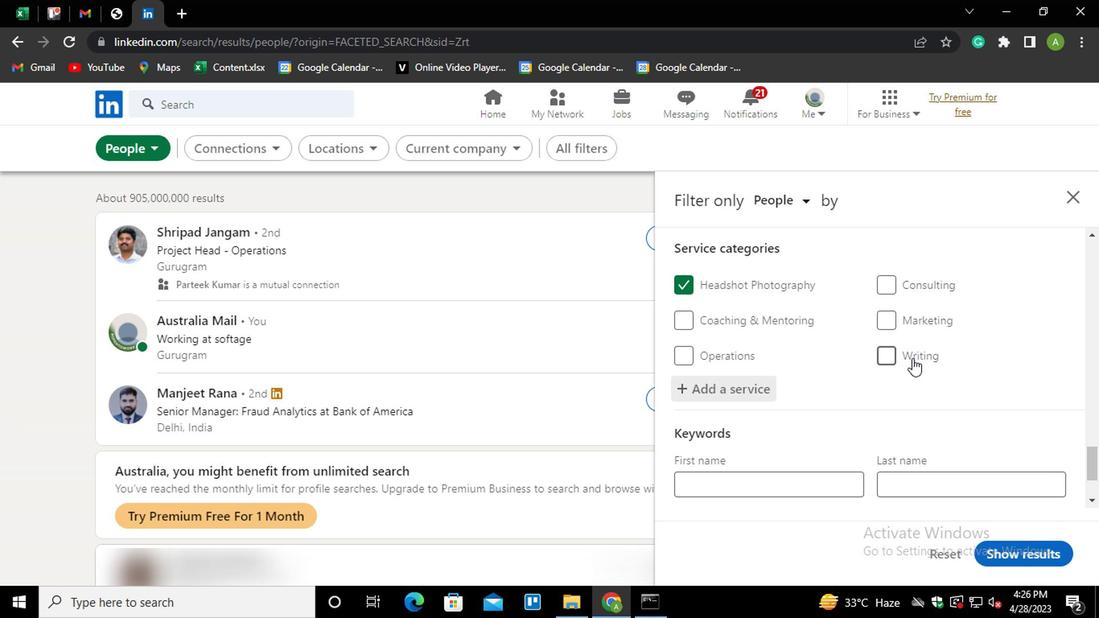 
Action: Mouse moved to (796, 429)
Screenshot: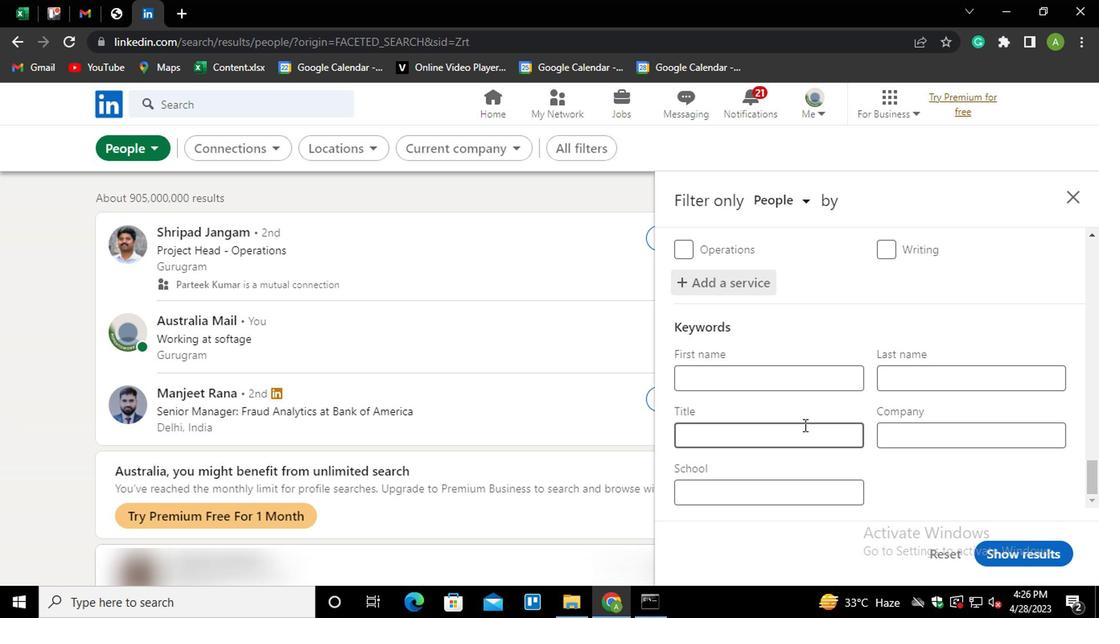 
Action: Mouse pressed left at (796, 429)
Screenshot: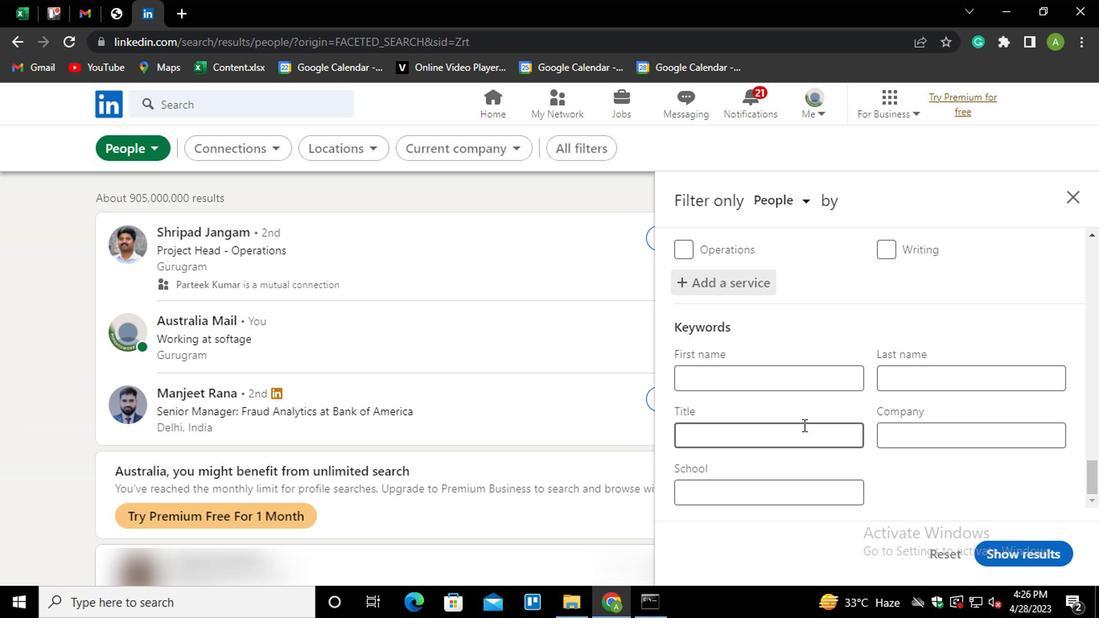 
Action: Key pressed <Key.shift>ARTIST
Screenshot: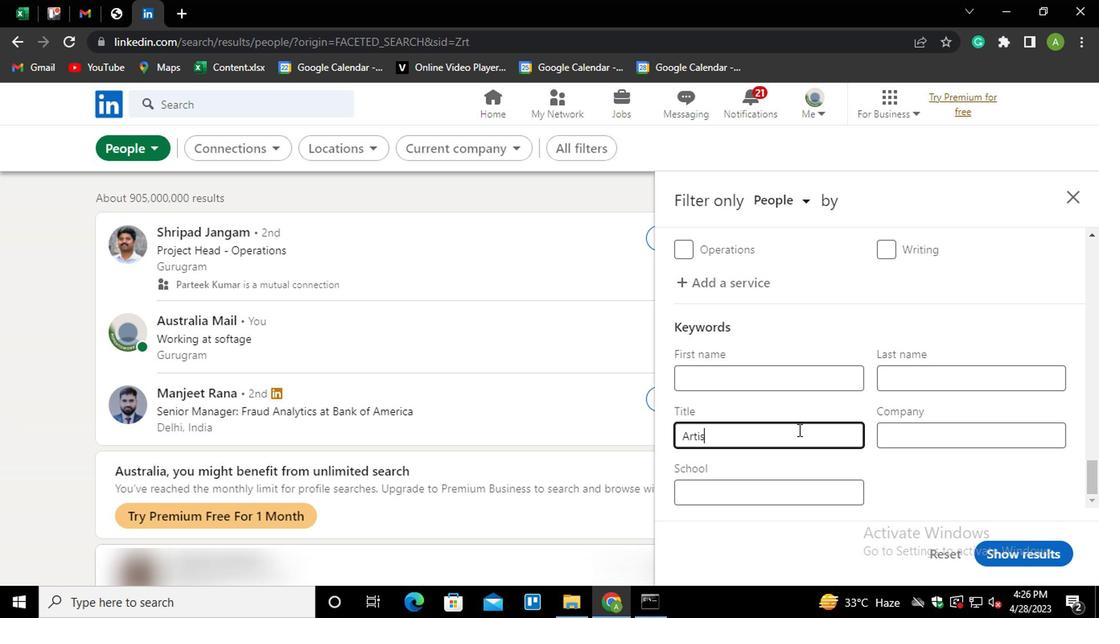 
Action: Mouse moved to (941, 488)
Screenshot: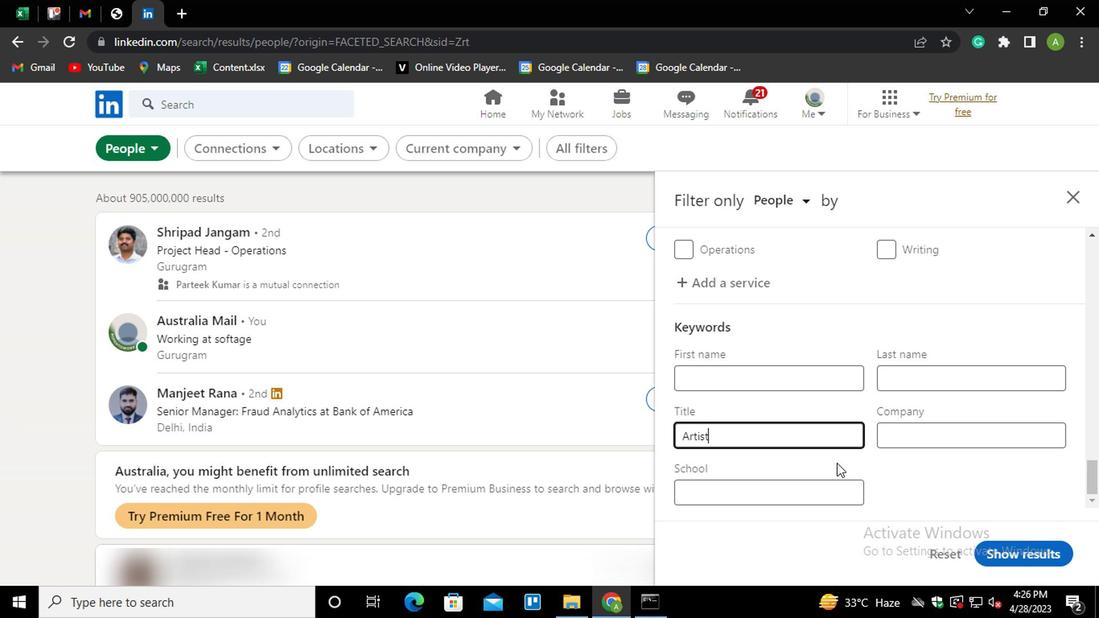
Action: Mouse pressed left at (941, 488)
Screenshot: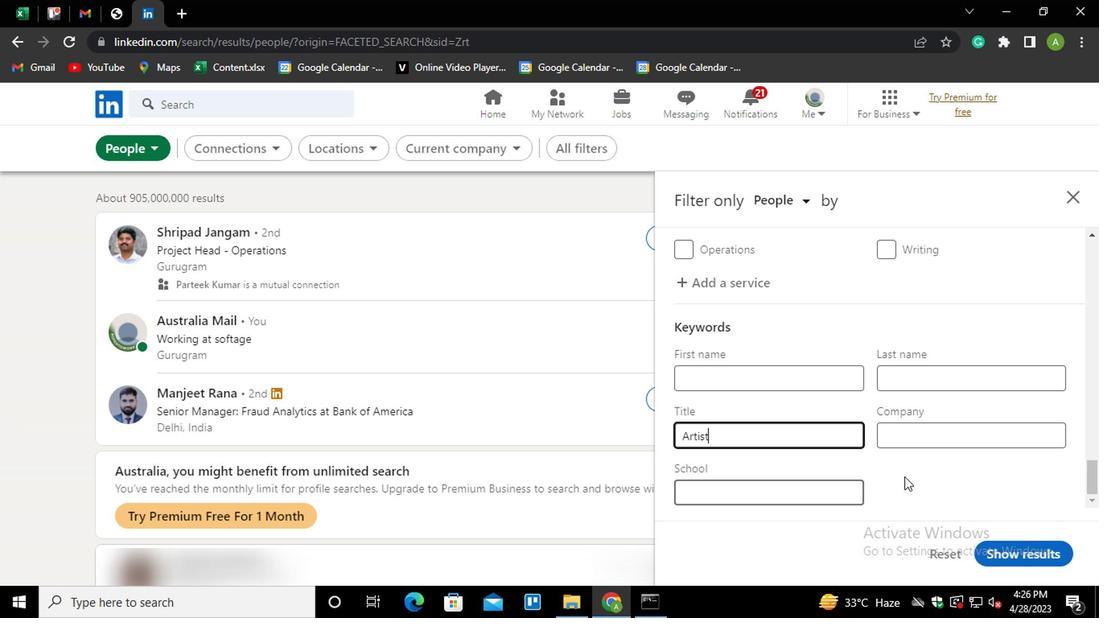 
Action: Mouse moved to (998, 554)
Screenshot: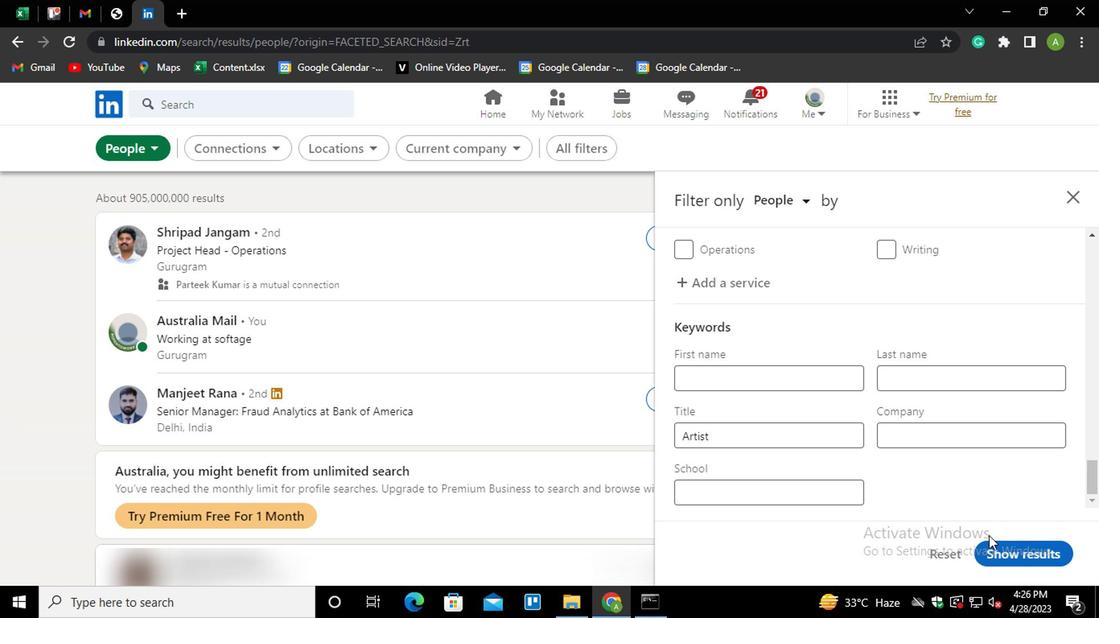 
Action: Mouse pressed left at (998, 554)
Screenshot: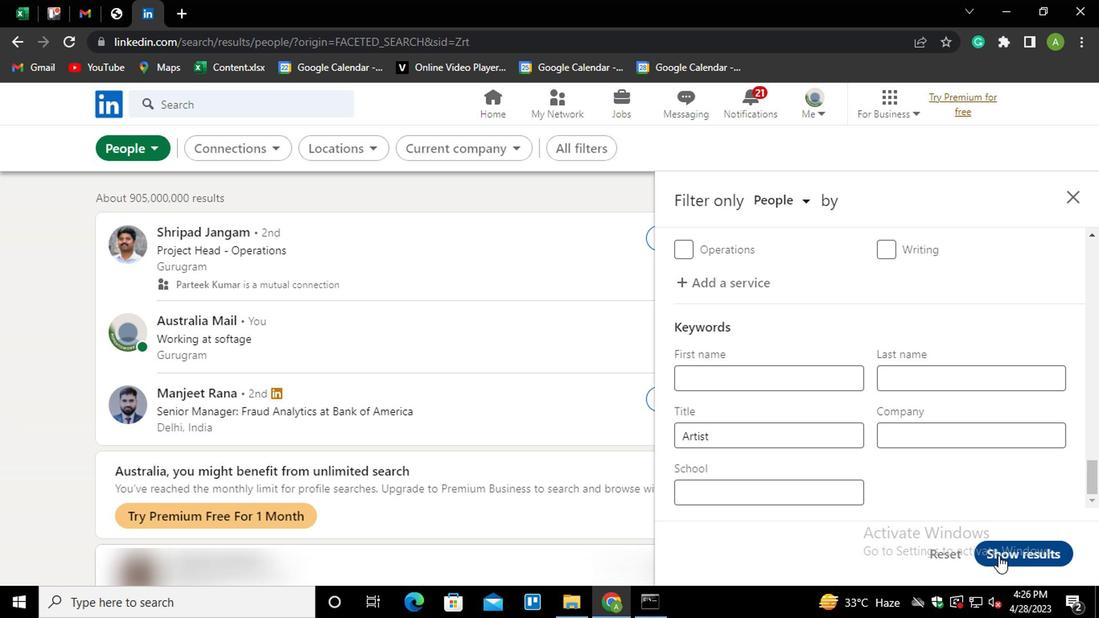 
